Task: Organize a 2-hour personal fitness assessment and wellness goal-setting.
Action: Mouse pressed left at (636, 238)
Screenshot: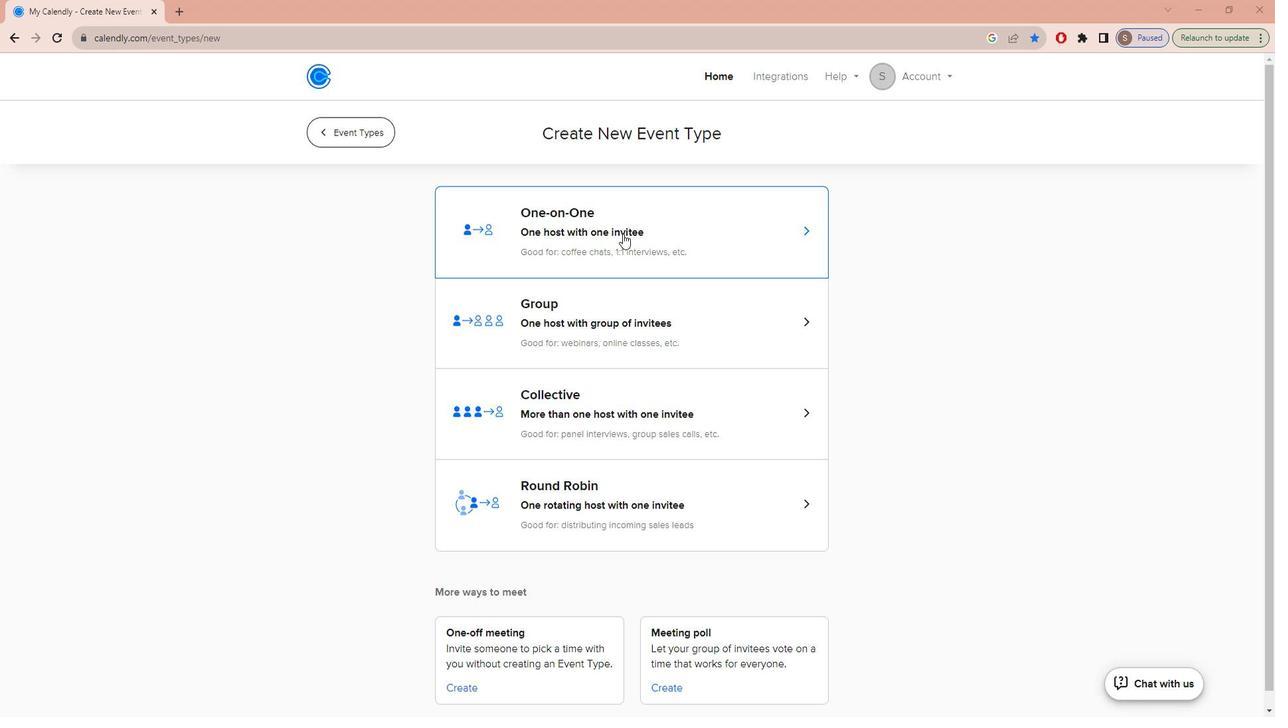 
Action: Mouse moved to (635, 238)
Screenshot: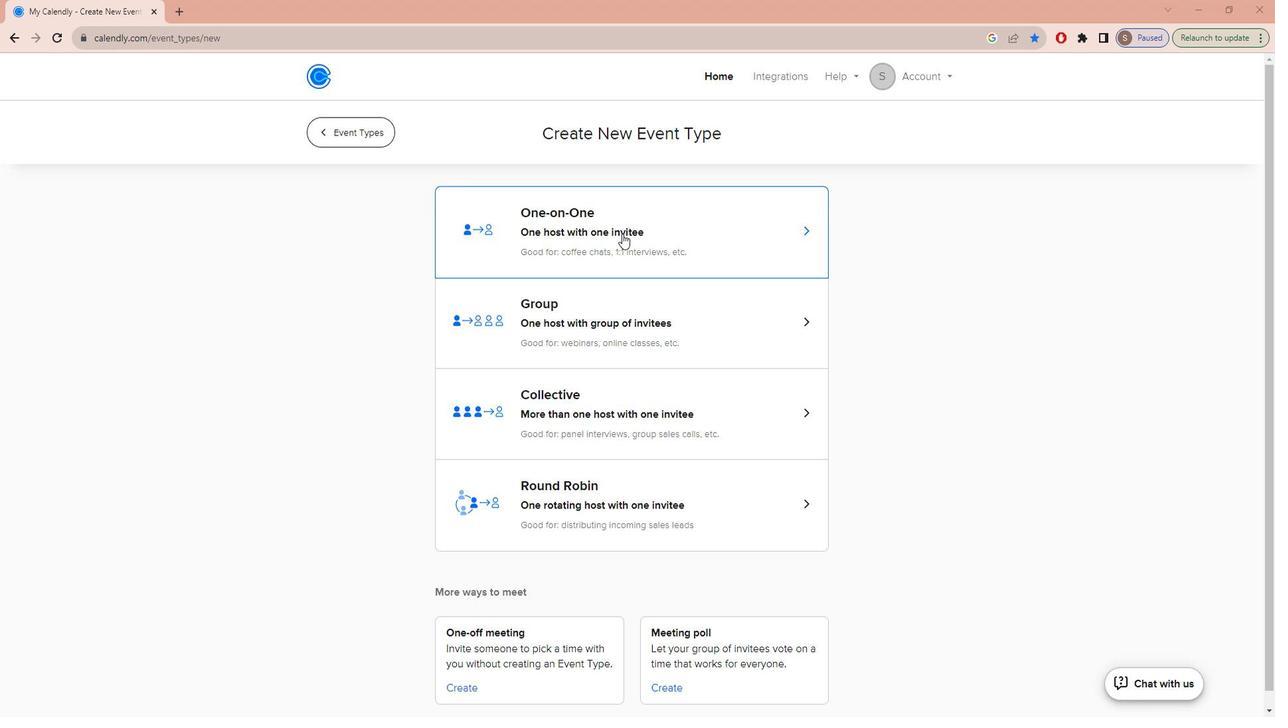 
Action: Key pressed p<Key.caps_lock>ERSONAL<Key.space><Key.caps_lock>f<Key.caps_lock>ITNESS<Key.space><Key.caps_lock>a<Key.caps_lock>SSESSMENT<Key.space>AND<Key.space><Key.caps_lock>g<Key.caps_lock>OAL<Key.space><Key.backspace>-<Key.caps_lock>s<Key.caps_lock>ETTING<Key.space>
Screenshot: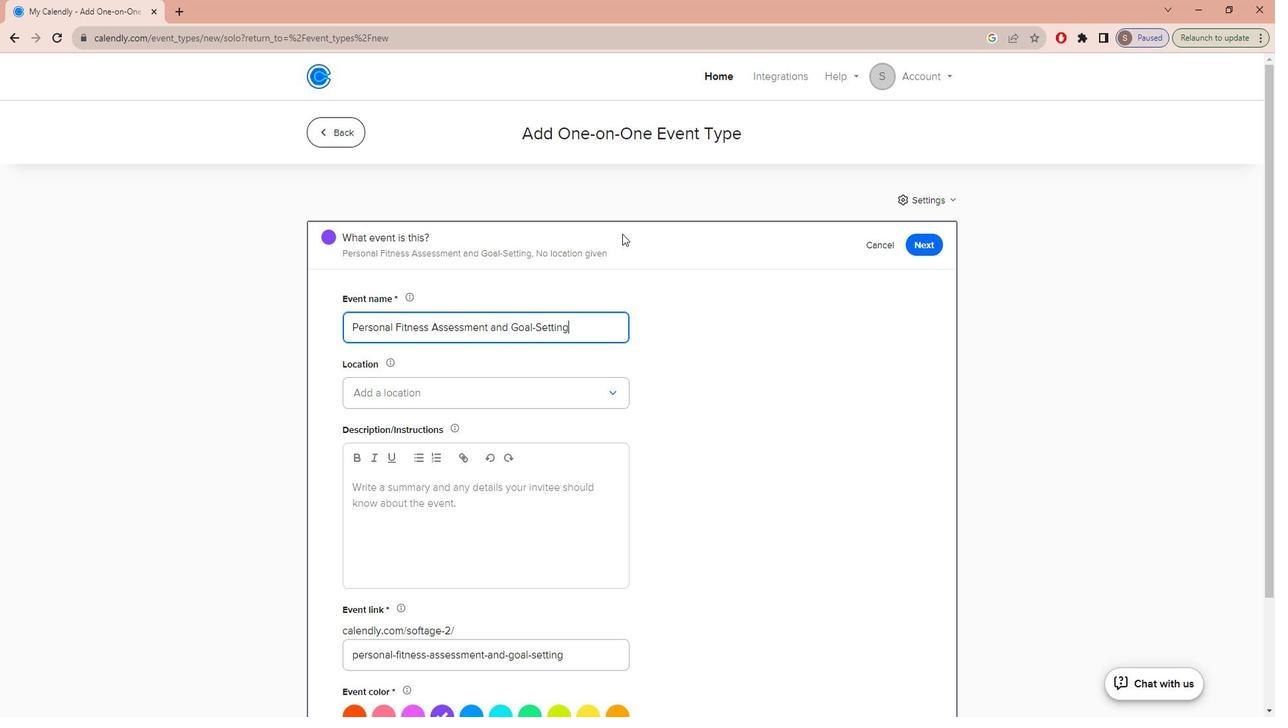
Action: Mouse moved to (602, 405)
Screenshot: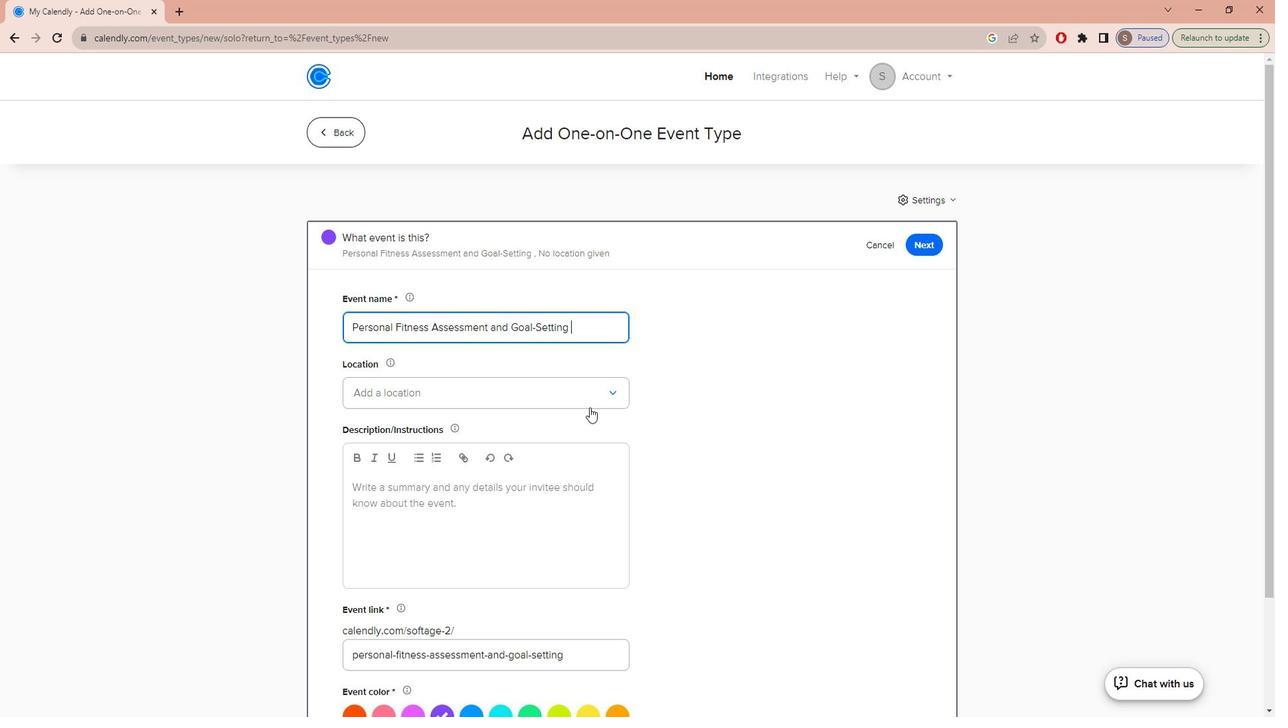 
Action: Mouse pressed left at (602, 405)
Screenshot: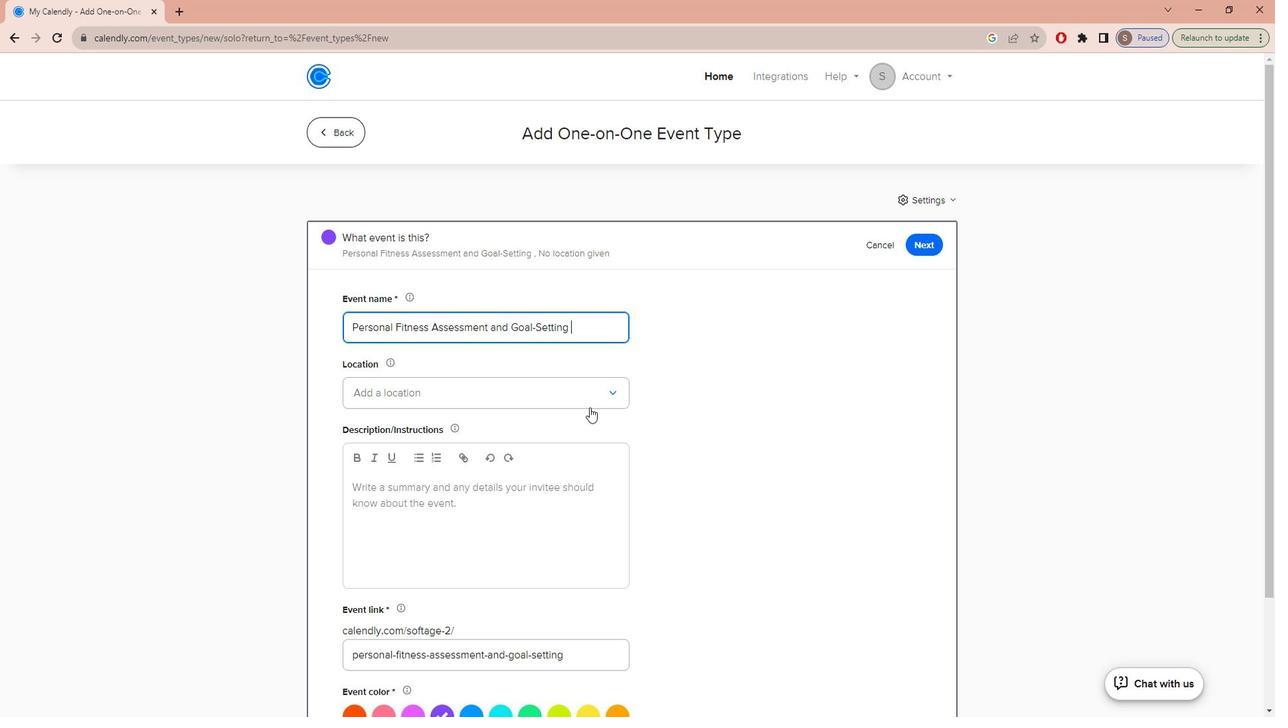 
Action: Mouse moved to (577, 433)
Screenshot: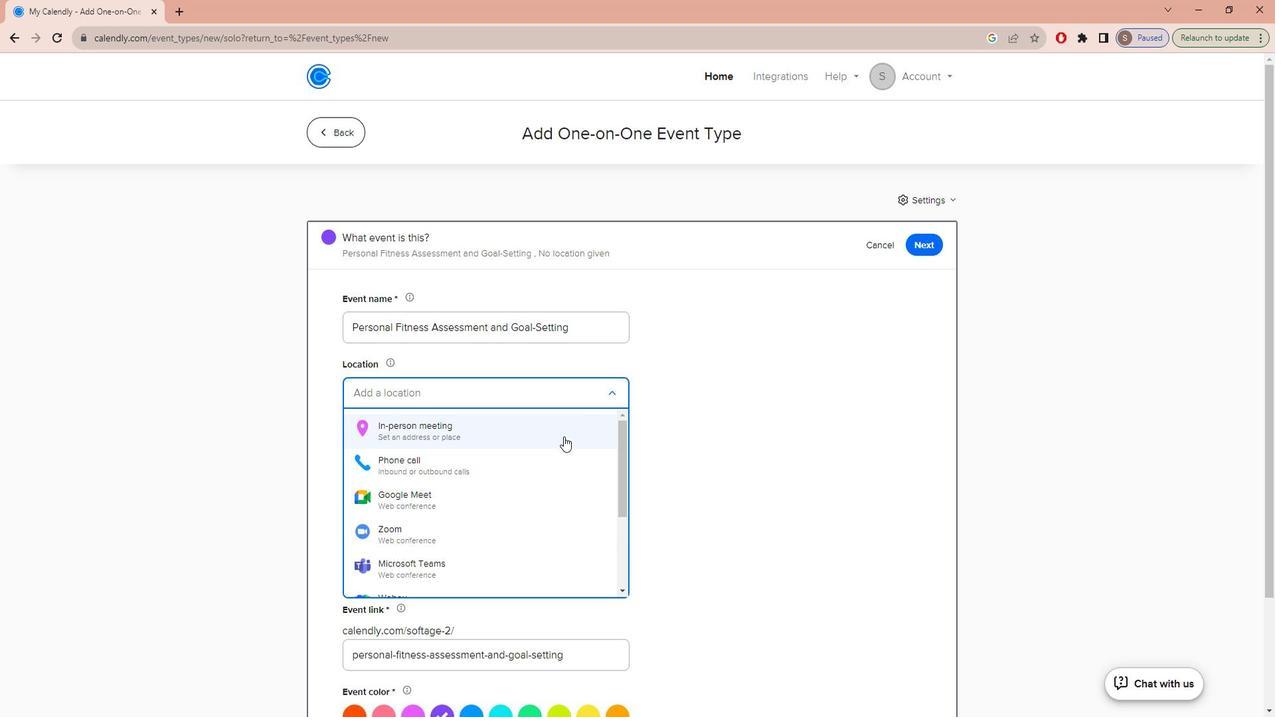 
Action: Mouse pressed left at (577, 433)
Screenshot: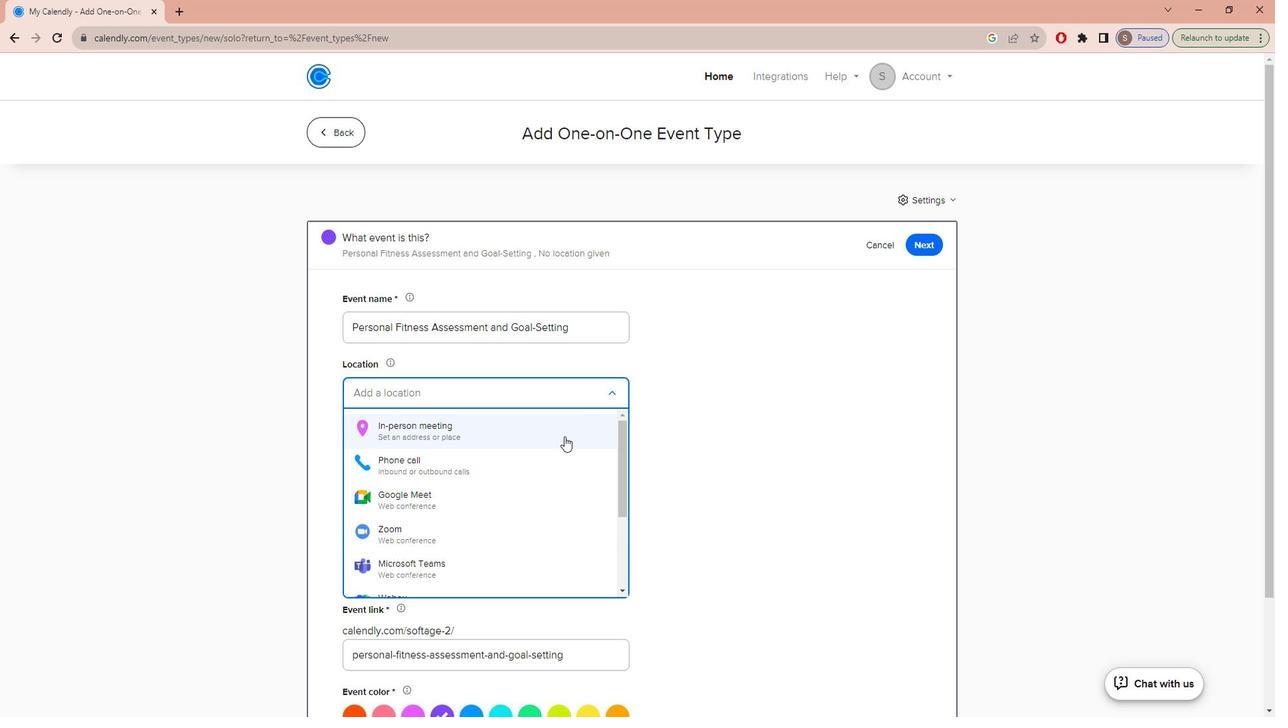 
Action: Mouse moved to (595, 241)
Screenshot: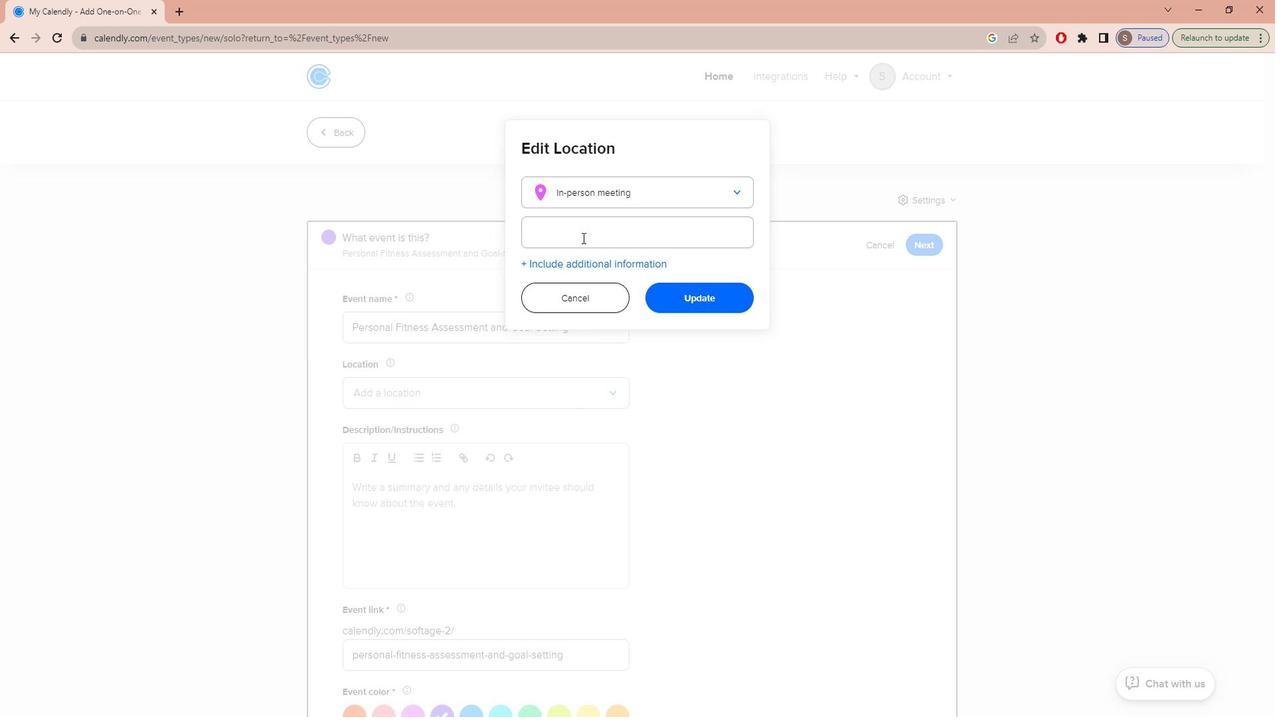 
Action: Mouse pressed left at (595, 241)
Screenshot: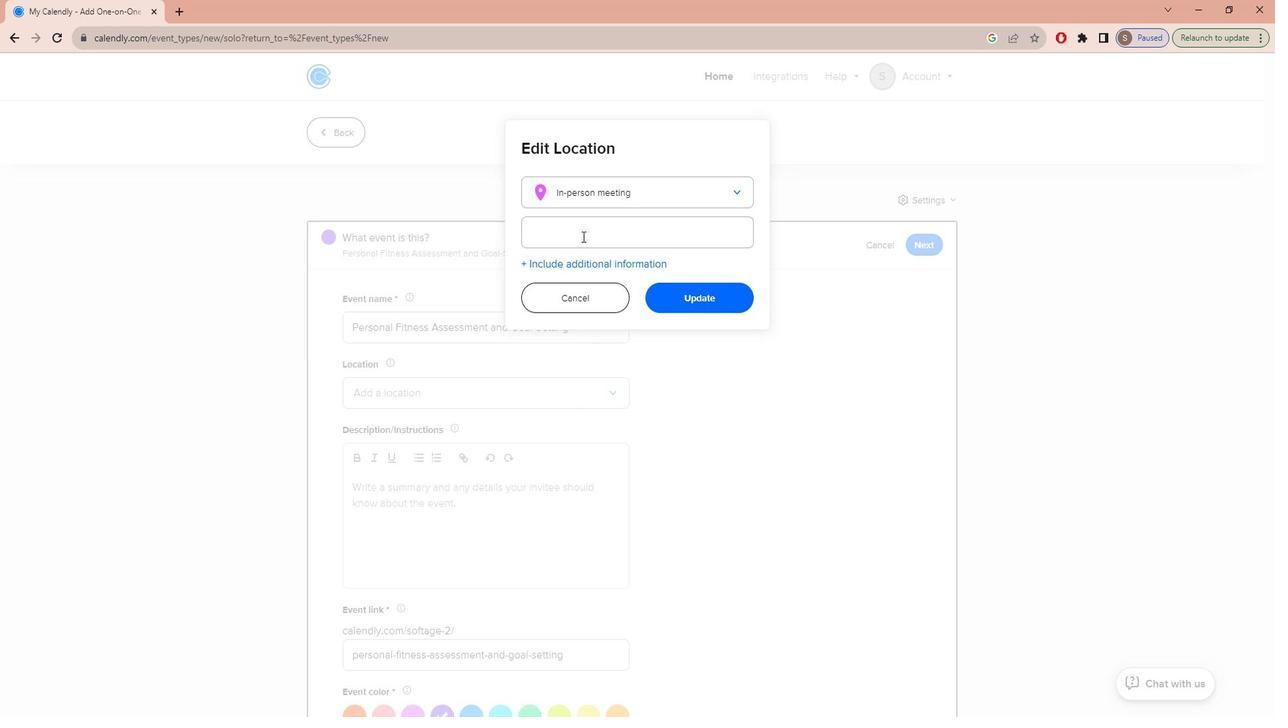 
Action: Key pressed <Key.caps_lock>c<Key.caps_lock>ALIFORNIA<Key.space><Key.caps_lock>f<Key.caps_lock>ITNESS<Key.space><Key.caps_lock>h<Key.caps_lock>UB,<Key.space>456<Key.space><Key.caps_lock>m<Key.caps_lock>AIN<Key.space><Key.caps_lock>s<Key.caps_lock>TREET,<Key.space><Key.caps_lock>l<Key.caps_lock>OS<Key.space><Key.caps_lock>a<Key.caps_lock>NGELES,<Key.space><Key.caps_lock>usa
Screenshot: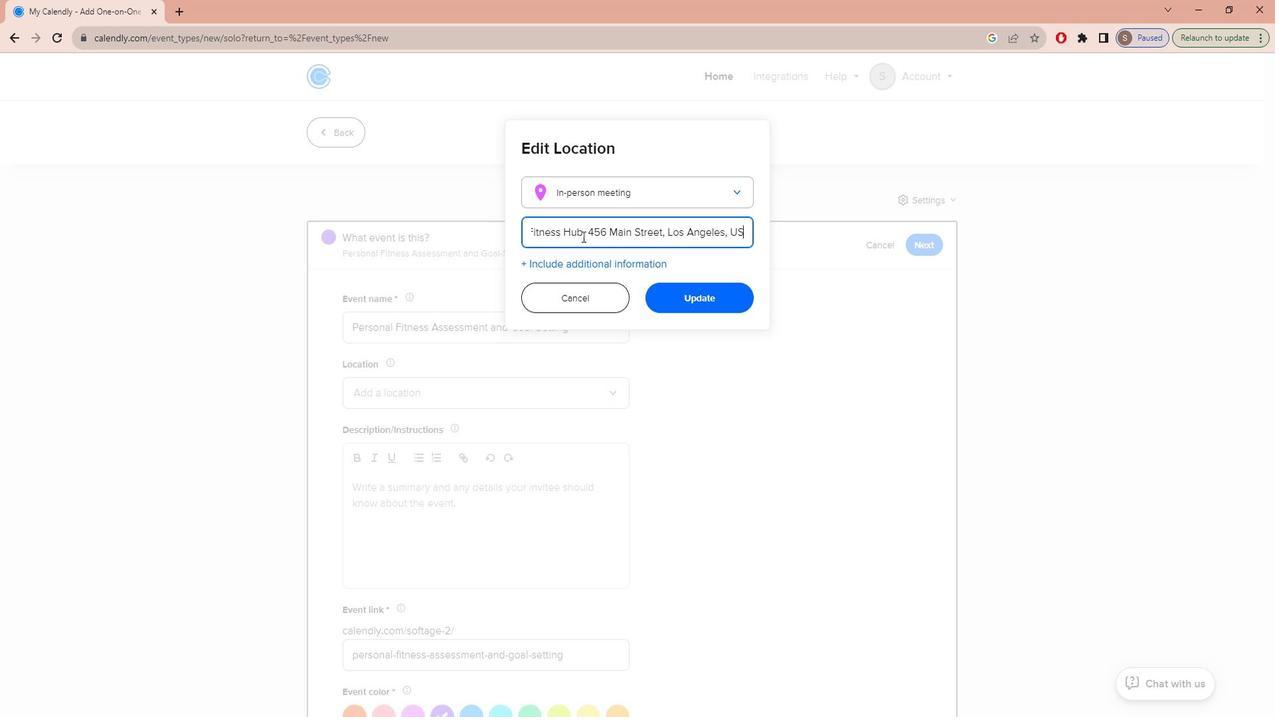 
Action: Mouse moved to (737, 291)
Screenshot: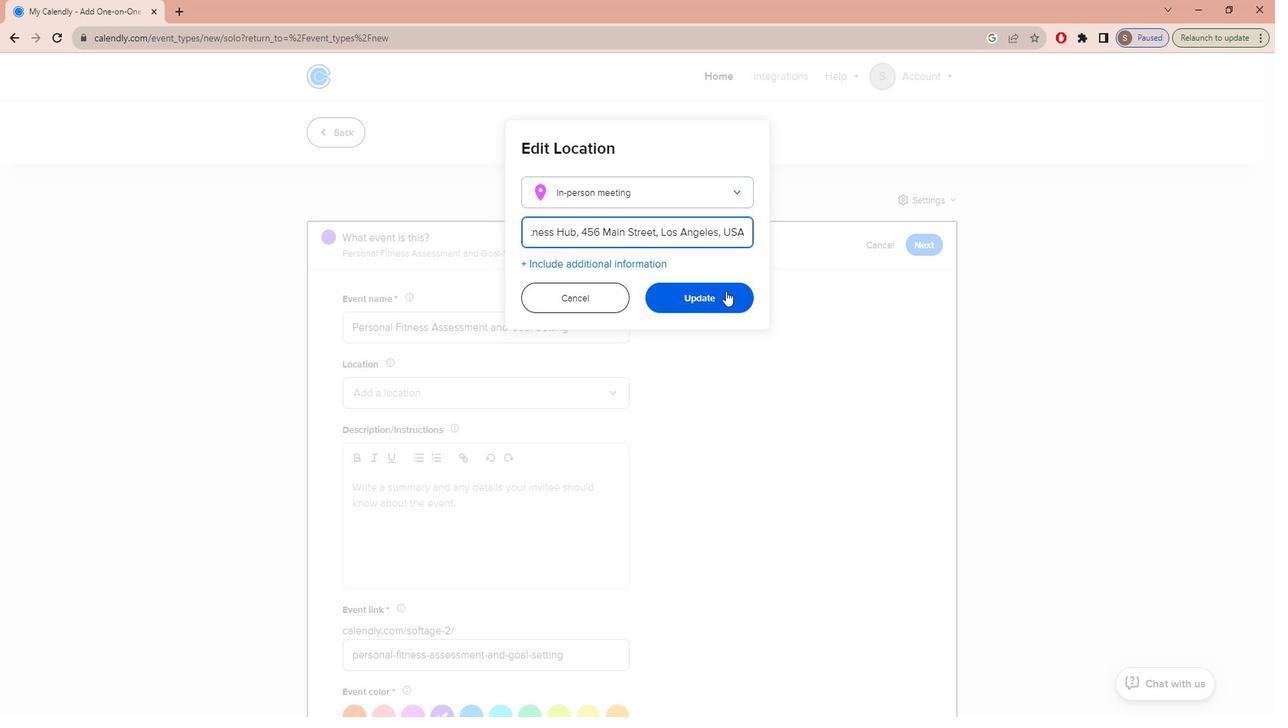 
Action: Mouse pressed left at (737, 291)
Screenshot: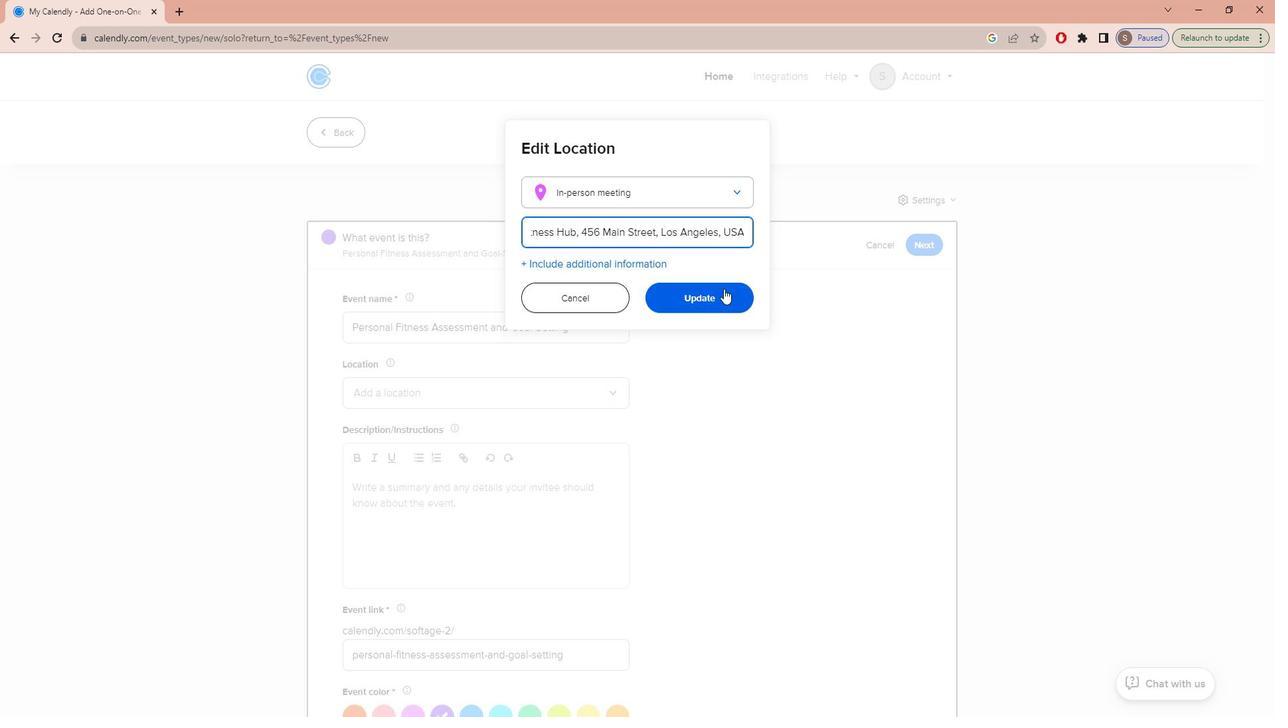 
Action: Mouse moved to (496, 547)
Screenshot: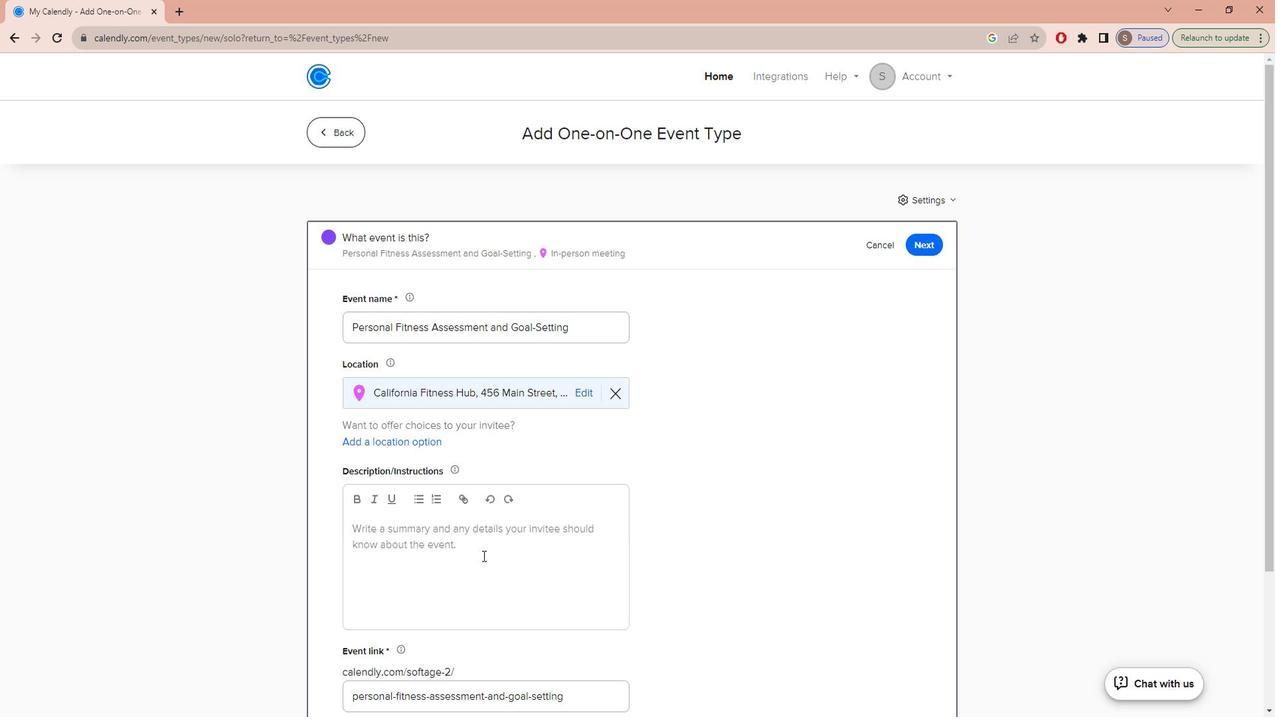 
Action: Mouse pressed left at (496, 547)
Screenshot: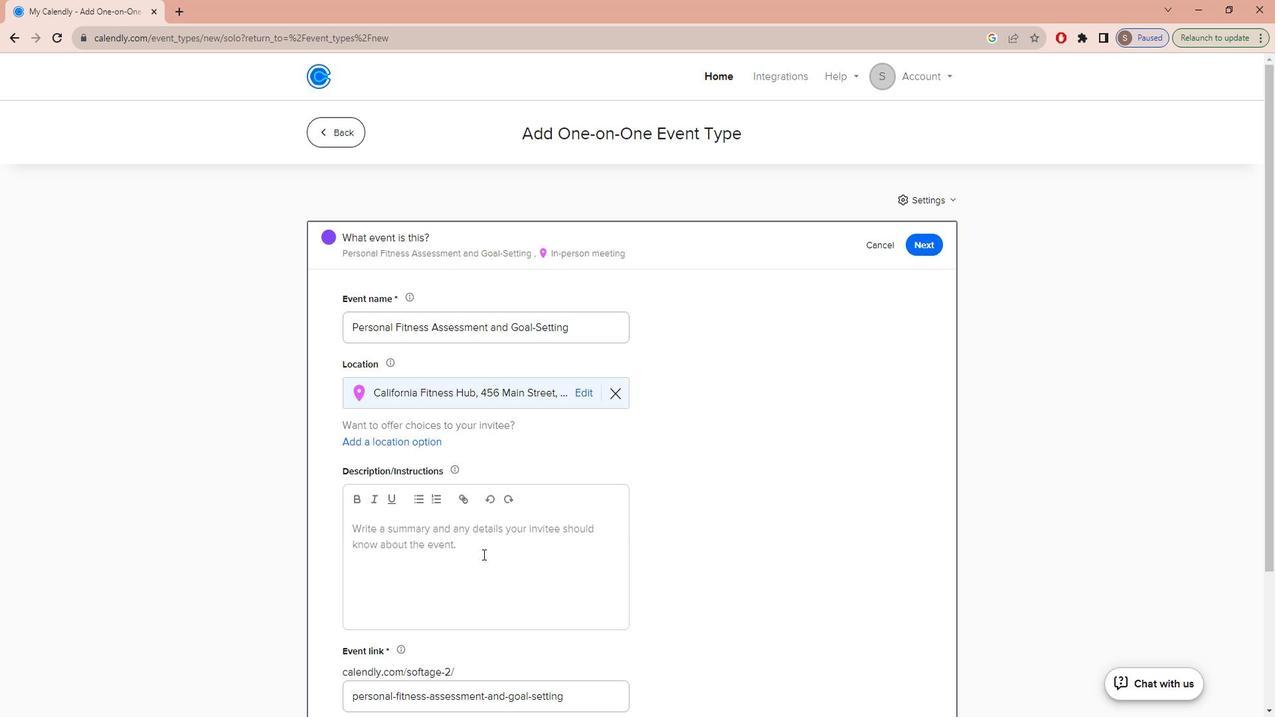 
Action: Key pressed j<Key.caps_lock>OIN<Key.space>US<Key.space>FOR<Key.space>A<Key.space>COMPREHENSIVE<Key.space>SESSION<Key.space>THAT<Key.space>WILL<Key.space>KICK<Key.space>START<Key.space>YOUR<Key.space>JOURNEY<Key.space>TO<Key.space>A<Key.space>HEALTHIER<Key.space>ANBD<Key.backspace><Key.backspace>D<Key.space>FITTER<Key.space>YOU.<Key.space><Key.caps_lock>o<Key.caps_lock>UR<Key.space><Key.caps_lock>p<Key.caps_lock>ERSONAL<Key.space><Key.caps_lock>f<Key.caps_lock>ITNESS<Key.space><Key.caps_lock>a<Key.caps_lock>SSESSMENT<Key.space>AND<Key.space><Key.caps_lock>w<Key.caps_lock>ELC<Key.backspace>LNESS<Key.space><Key.caps_lock>g<Key.caps_lock>OL-<Key.caps_lock>s<Key.caps_lock>ETTING<Key.space>SESSION<Key.space>
Screenshot: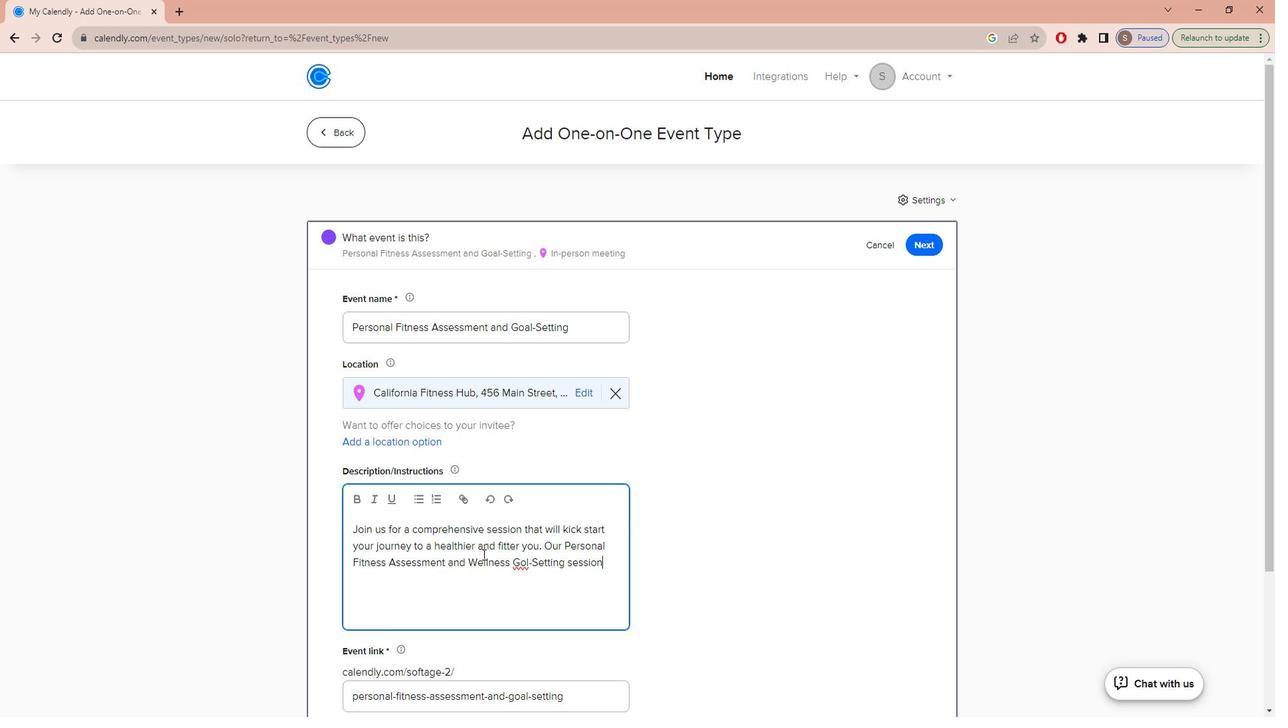 
Action: Mouse moved to (537, 557)
Screenshot: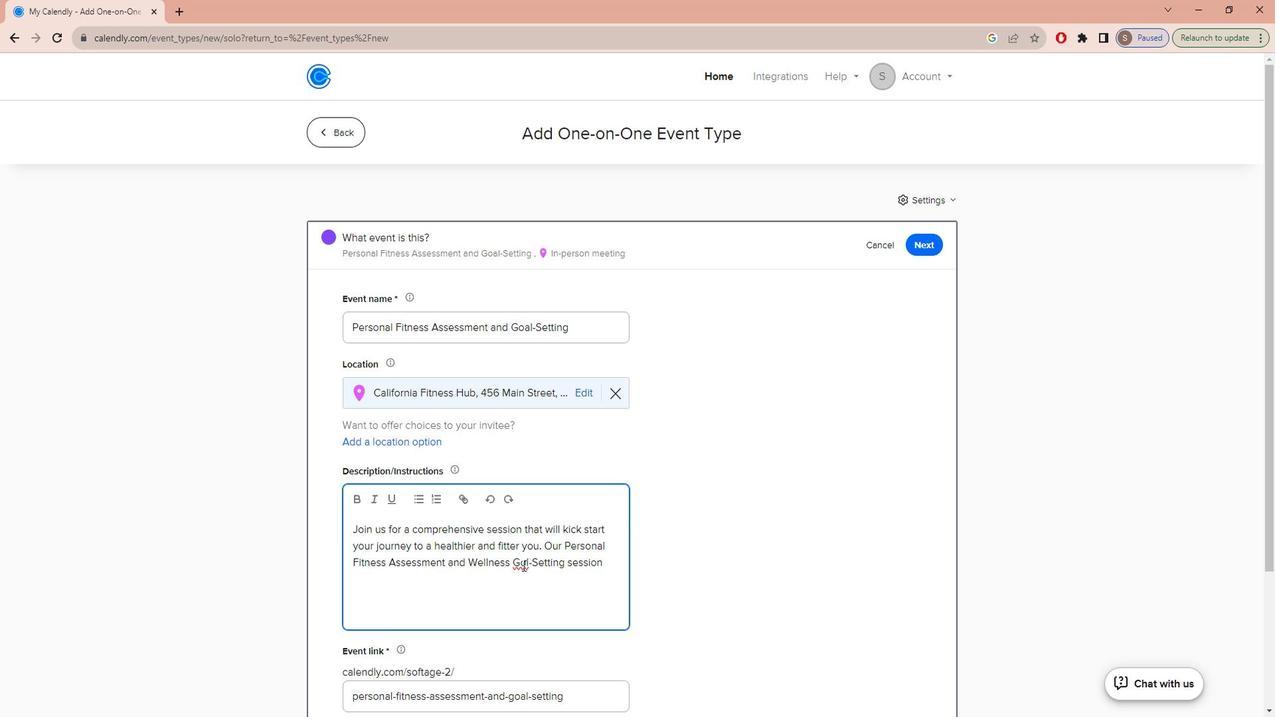 
Action: Mouse pressed left at (537, 557)
Screenshot: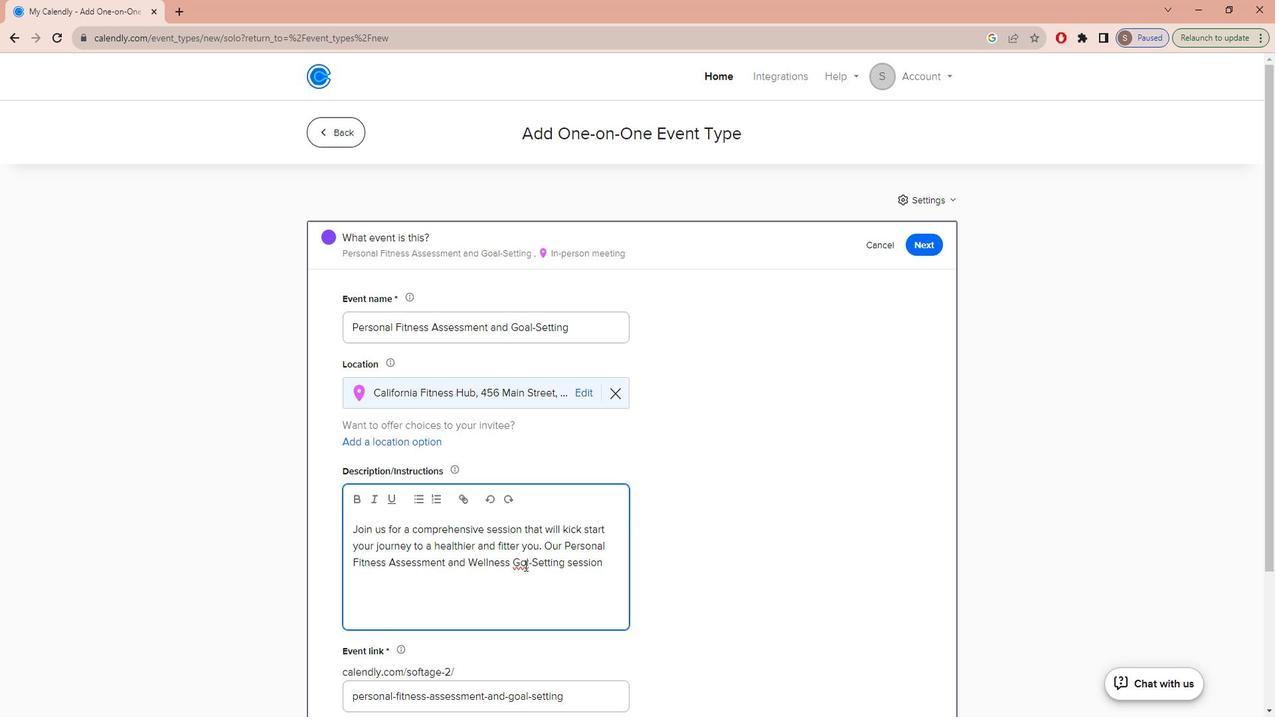 
Action: Key pressed A
Screenshot: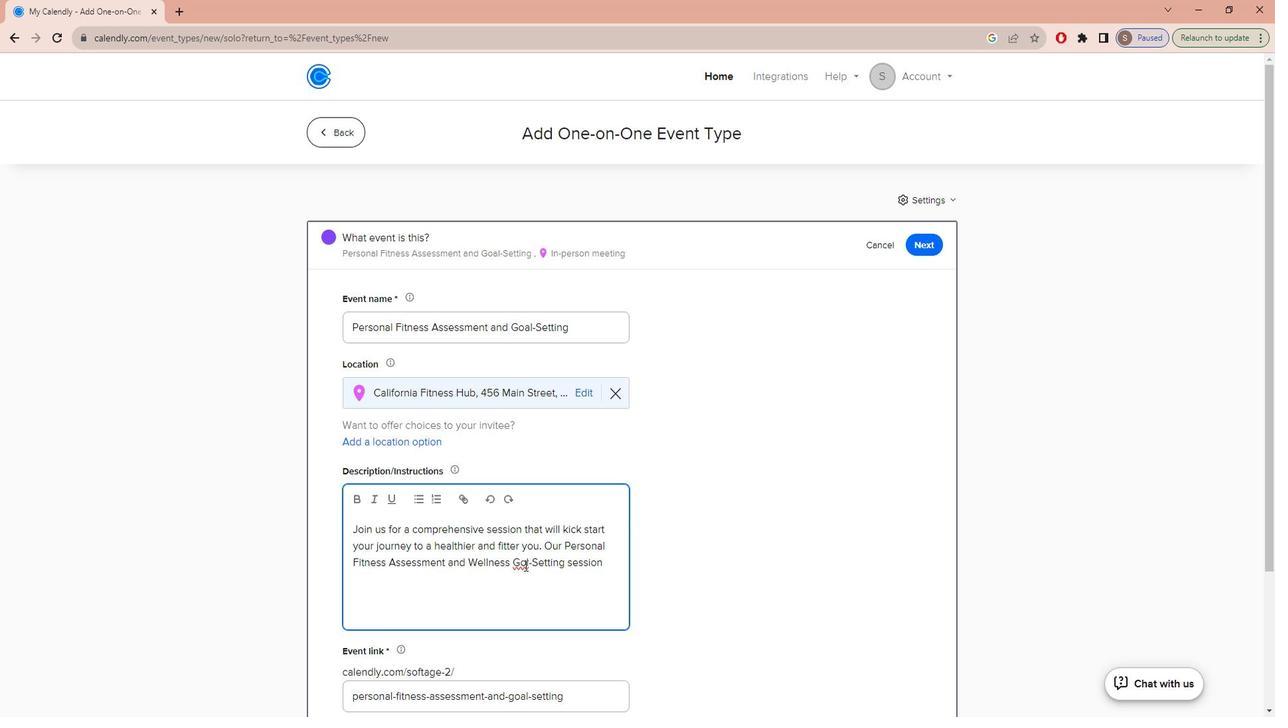 
Action: Mouse moved to (617, 564)
Screenshot: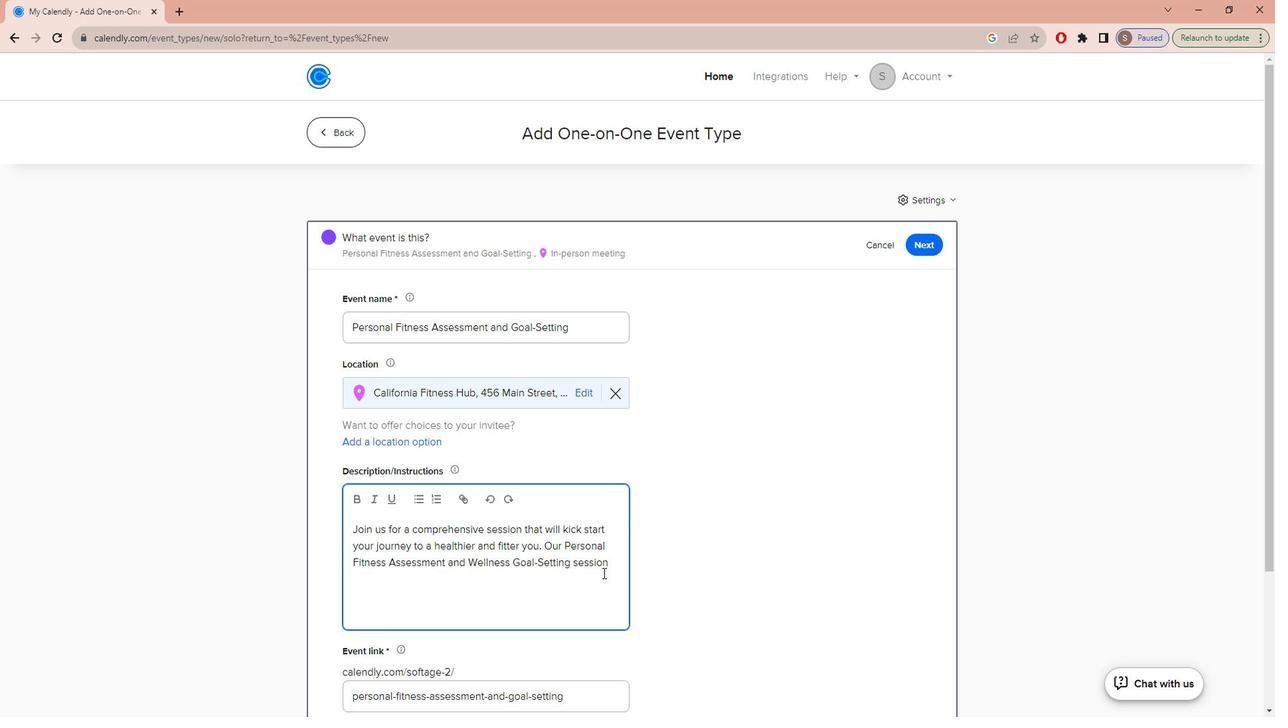 
Action: Mouse pressed left at (617, 564)
Screenshot: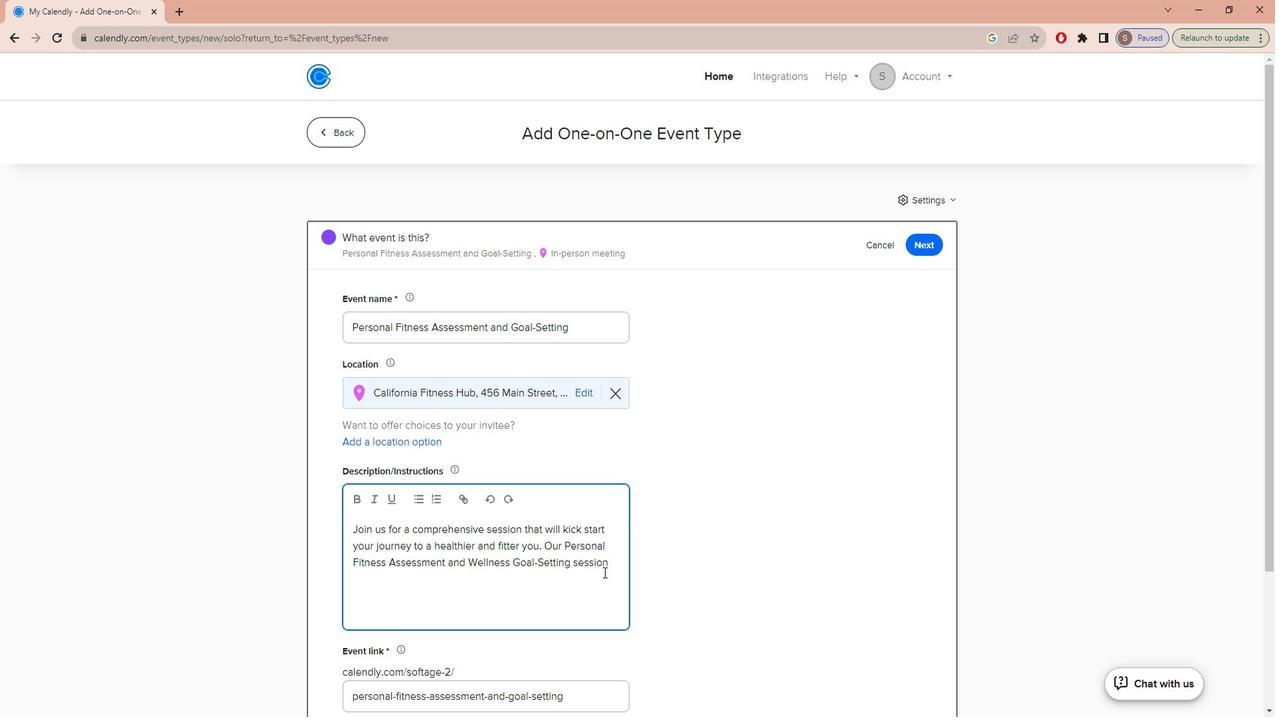 
Action: Mouse moved to (622, 562)
Screenshot: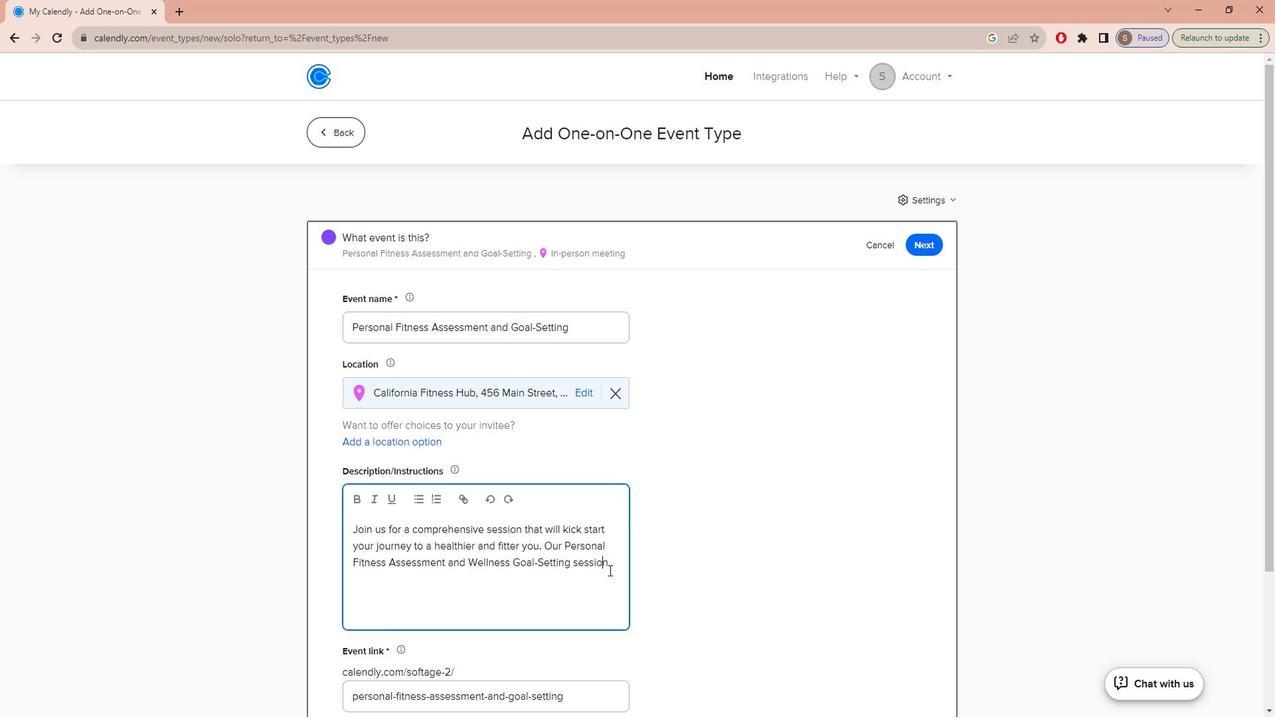 
Action: Mouse pressed left at (622, 562)
Screenshot: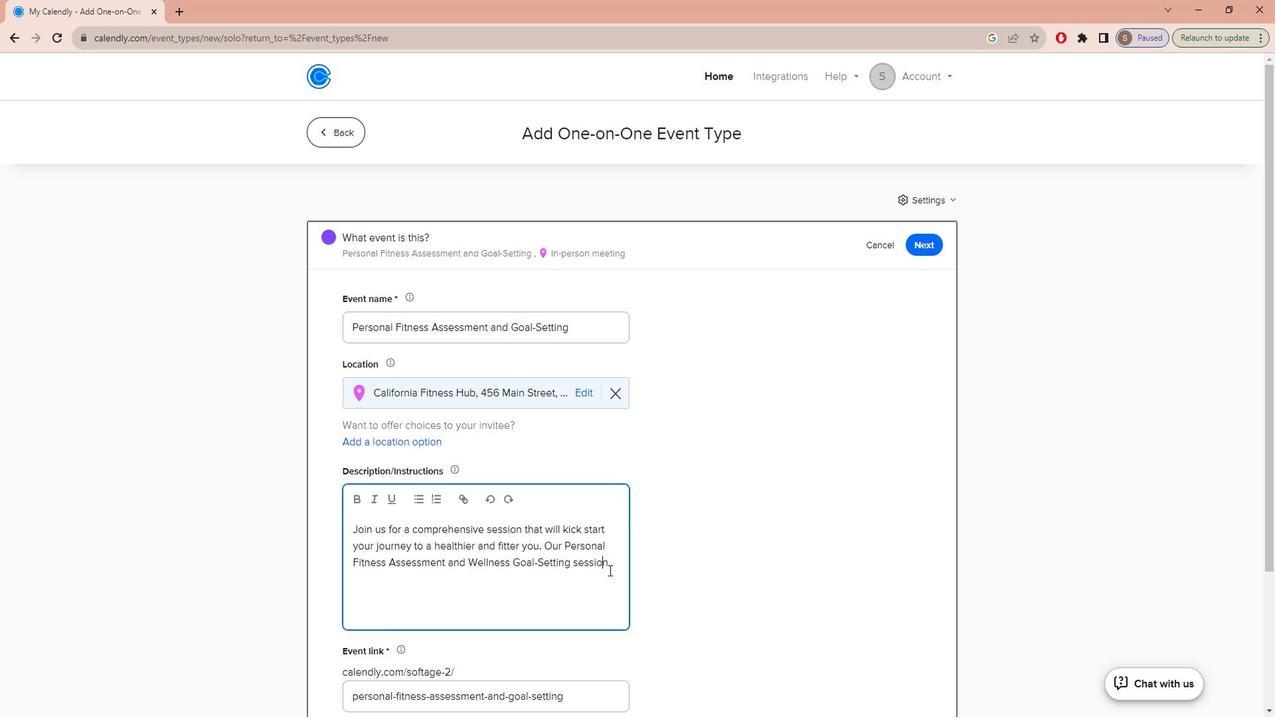 
Action: Key pressed <Key.space>IS<Key.space>DESIGNED<Key.space>O<Key.backspace>TO<Key.space>HELP<Key.space>UOU<Key.backspace><Key.backspace><Key.backspace>YOU<Key.space>UNDERSTAND<Key.space>YOUR<Key.space>CURRENT<Key.space>FITNESS<Key.space>LEVEL,<Key.space>SET<Key.space>ACHIEVABLE<Key.space>WELLNESS<Key.space>GOALS,<Key.space>AND<Key.space>CREATE<Key.space>A<Key.space>ROADMAP<Key.space>FOR<Key.space>HEALTHIER<Key.space>LIFESTYLE.<Key.space>
Screenshot: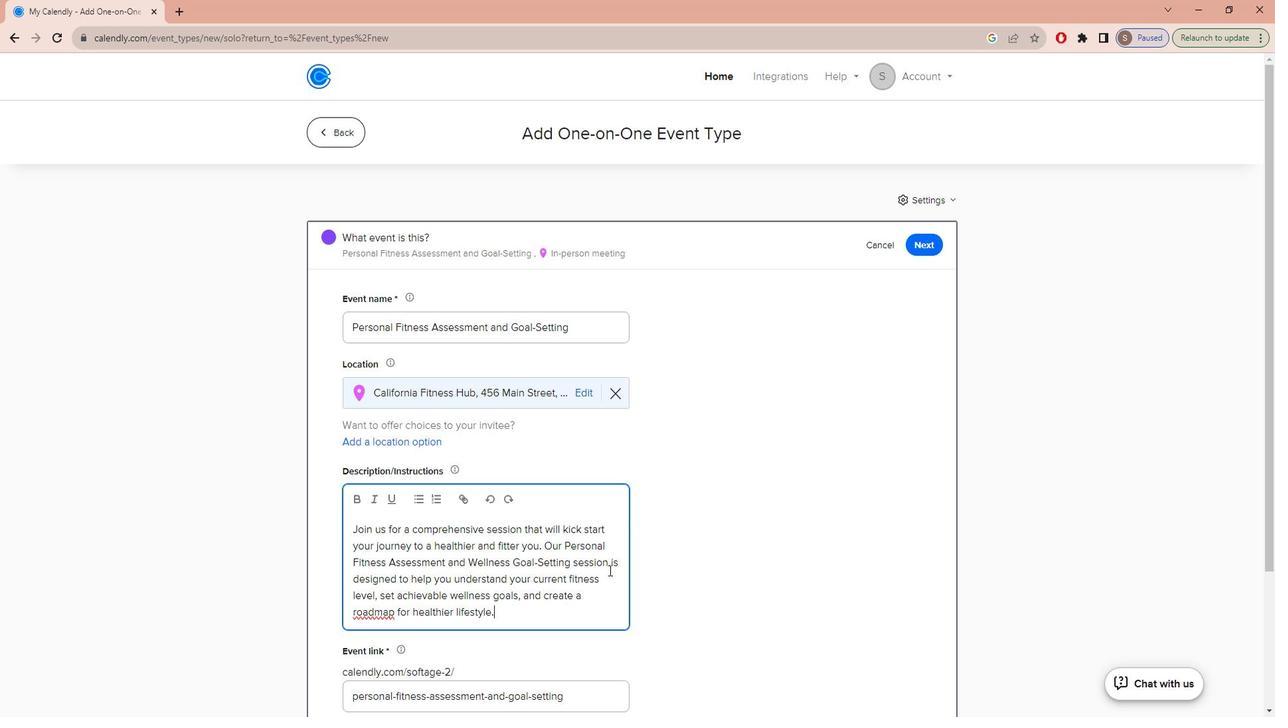
Action: Mouse moved to (388, 603)
Screenshot: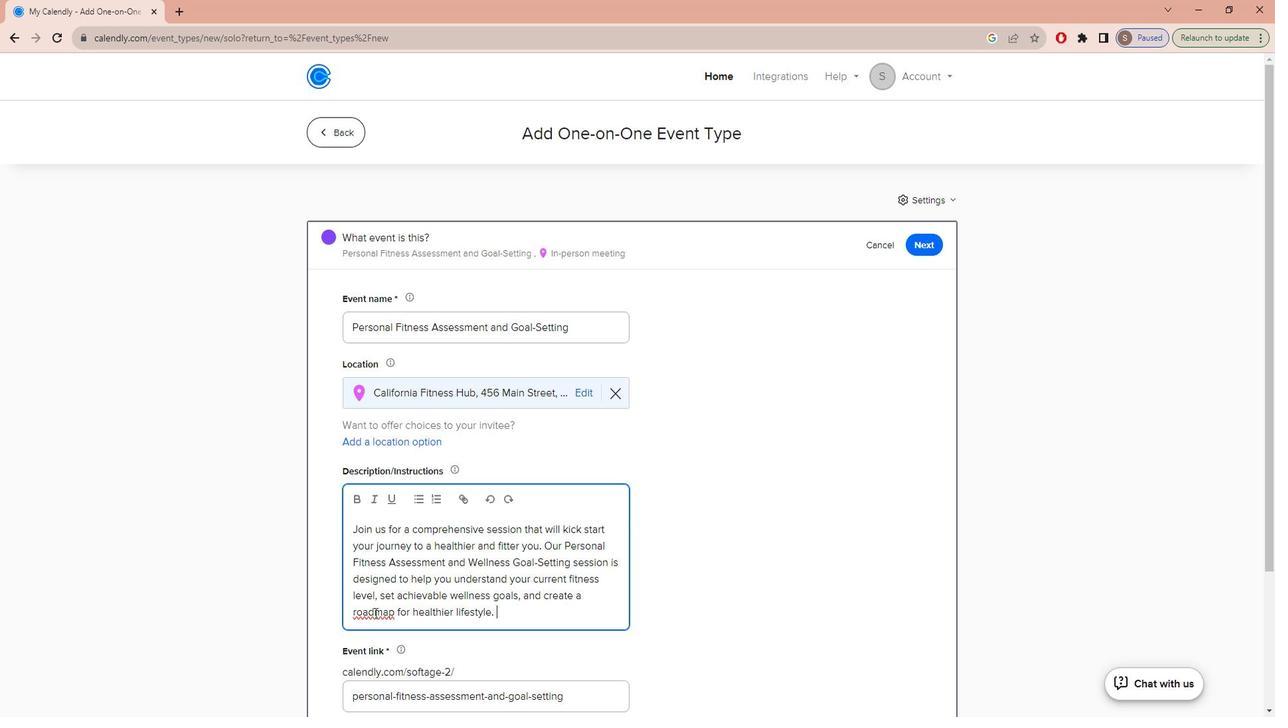 
Action: Mouse pressed left at (388, 603)
Screenshot: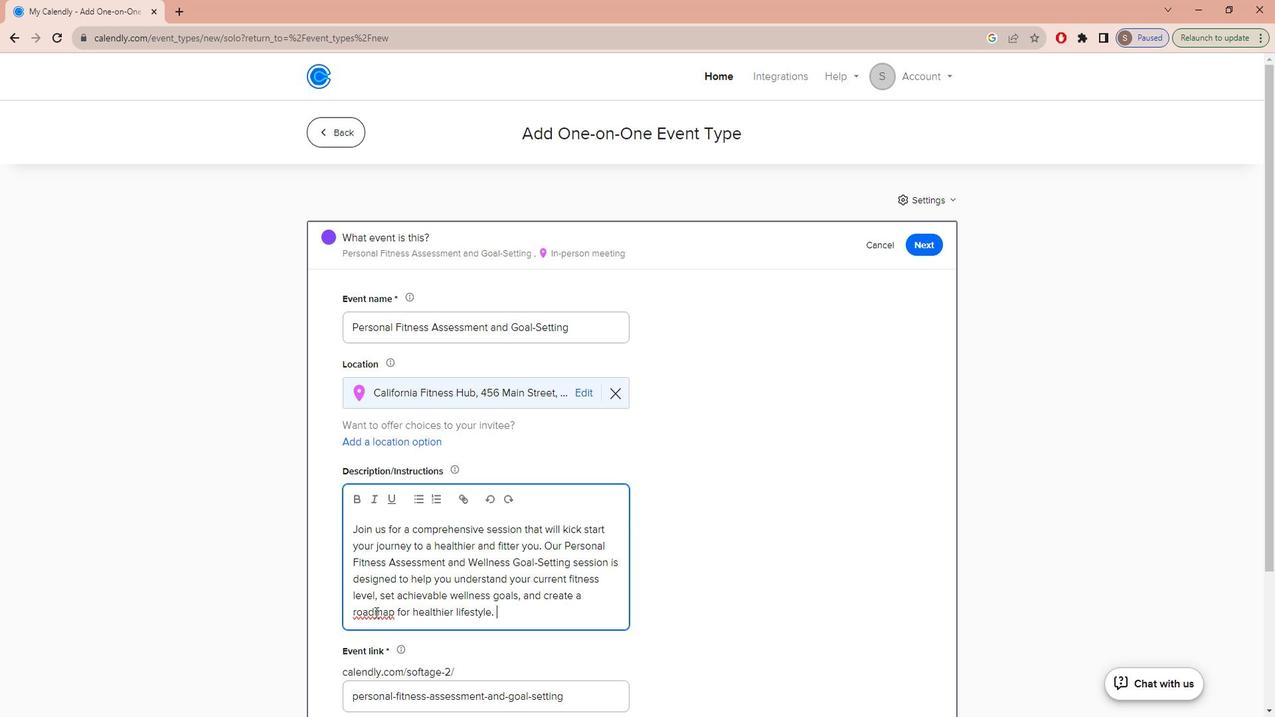 
Action: Key pressed -
Screenshot: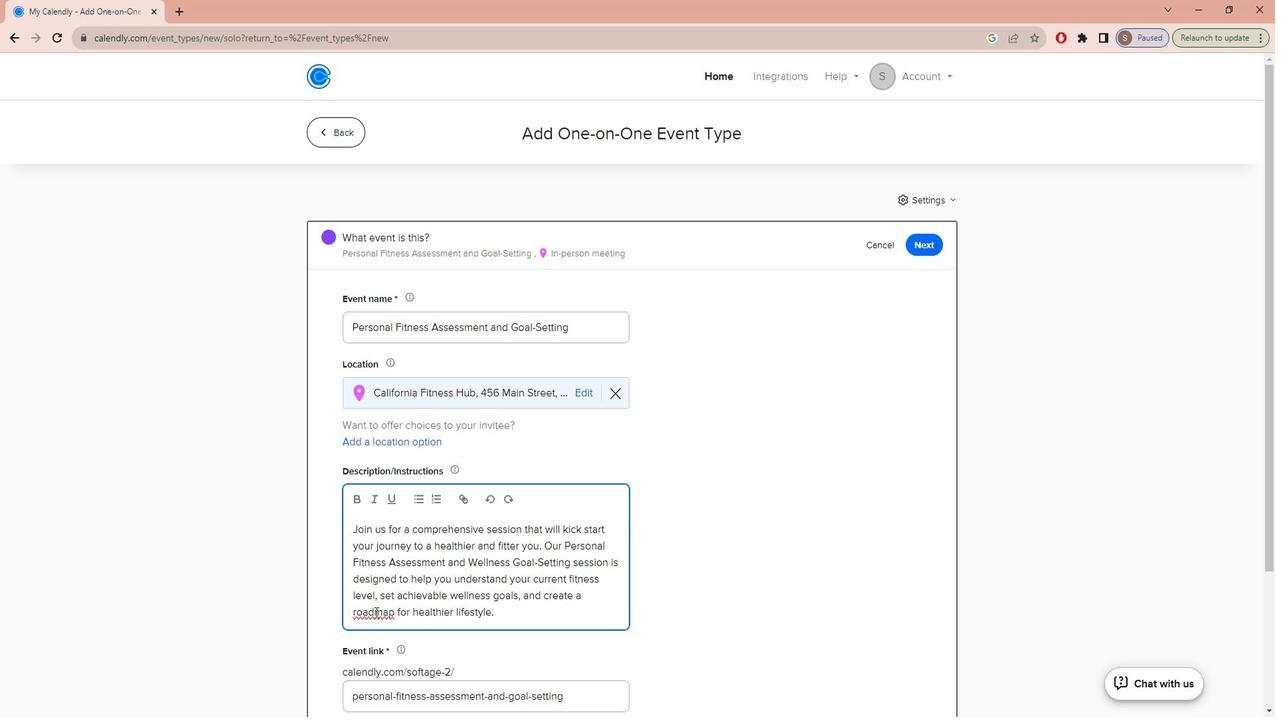 
Action: Mouse moved to (516, 604)
Screenshot: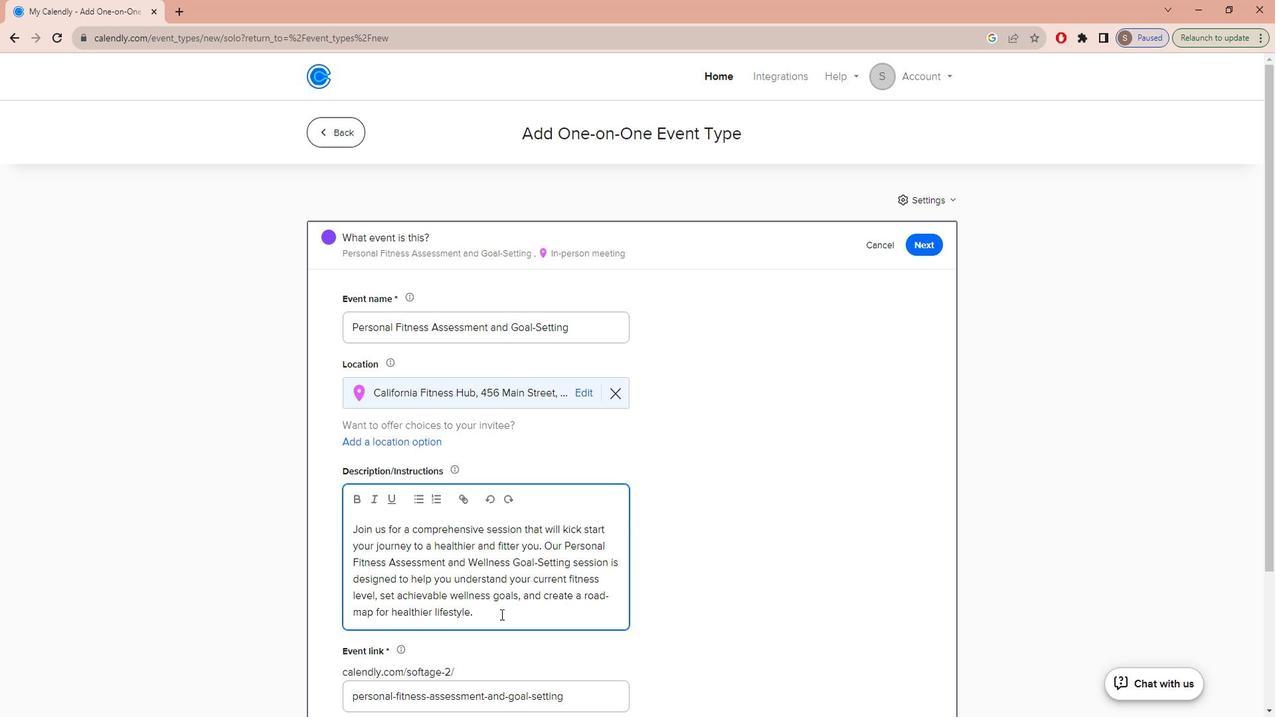 
Action: Mouse pressed left at (516, 604)
Screenshot: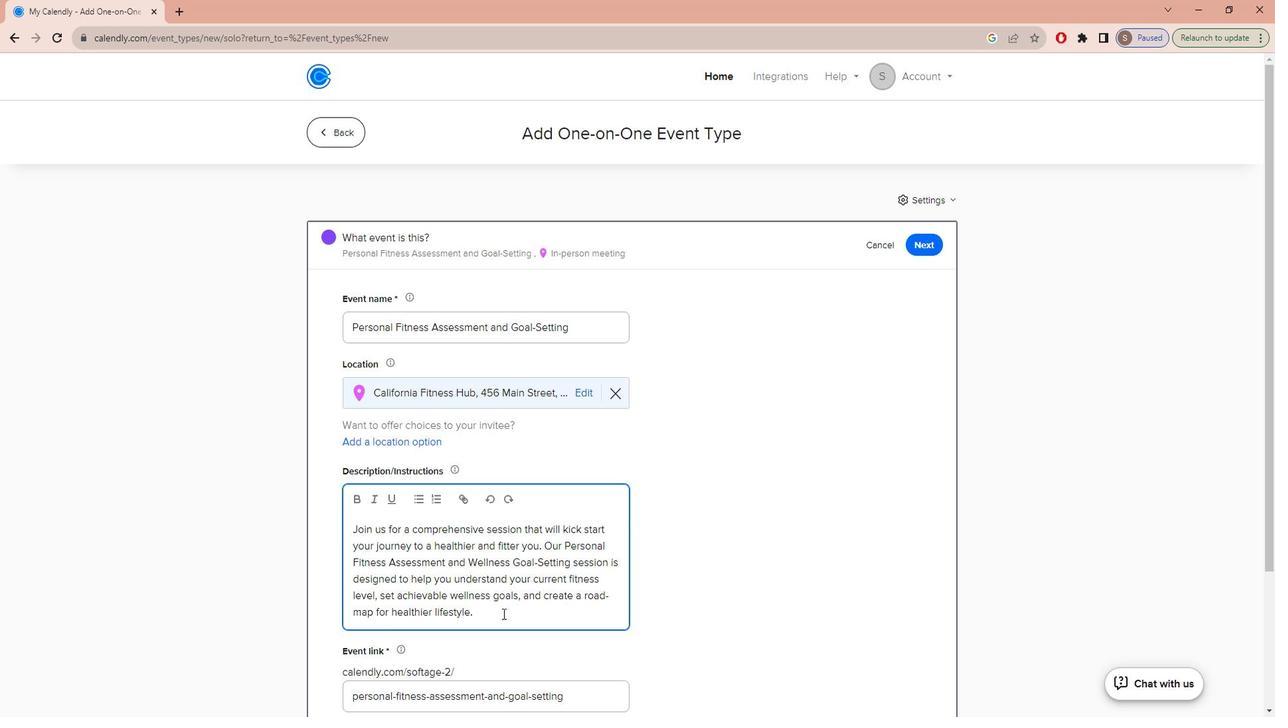 
Action: Mouse scrolled (516, 603) with delta (0, 0)
Screenshot: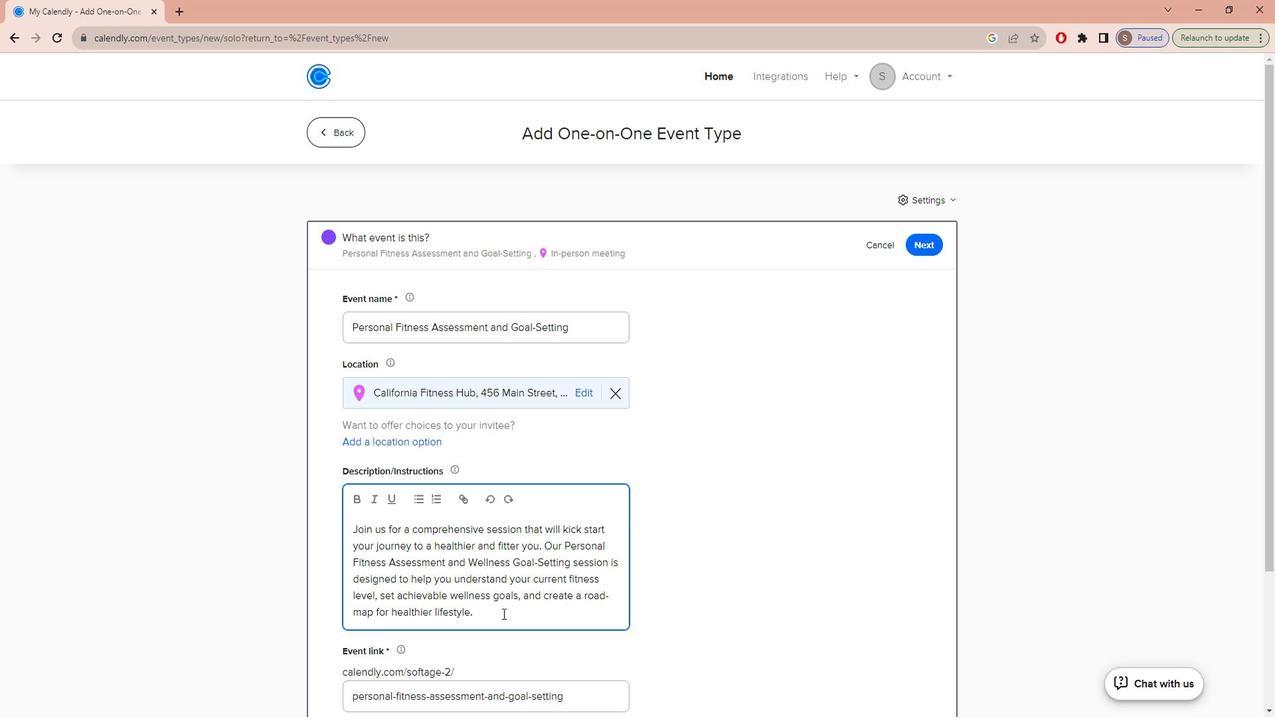 
Action: Mouse scrolled (516, 603) with delta (0, 0)
Screenshot: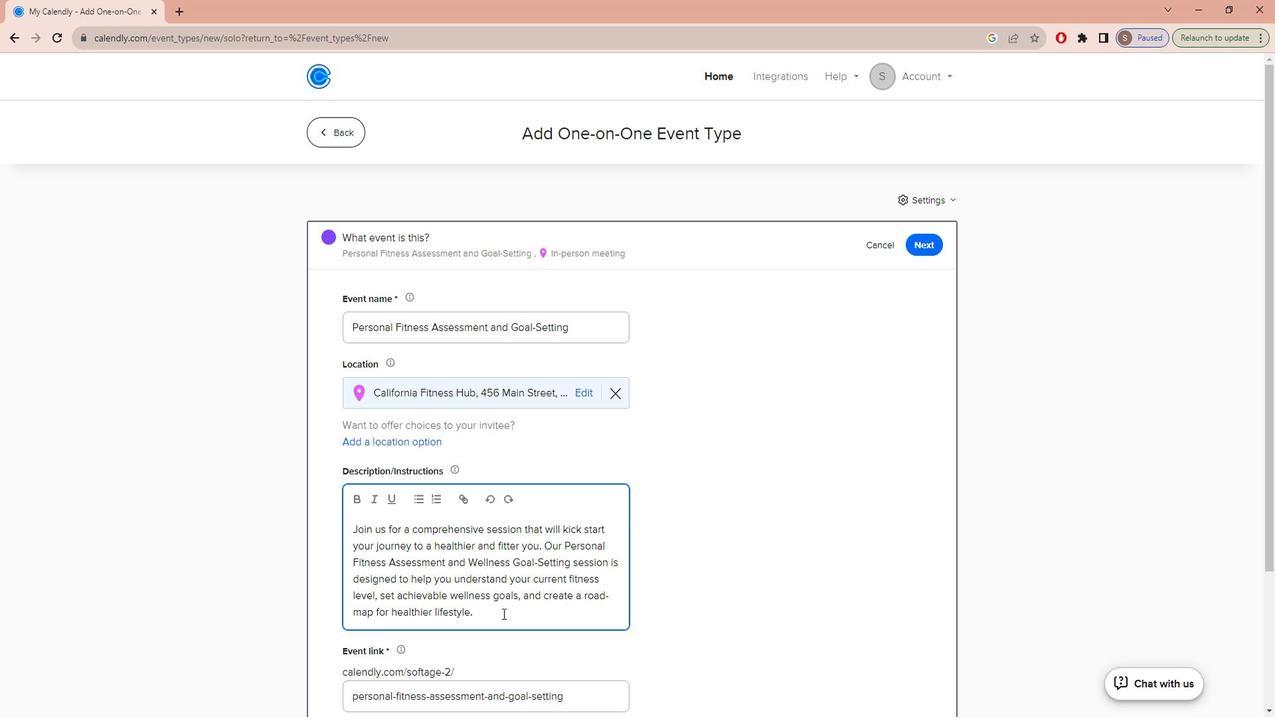
Action: Mouse scrolled (516, 603) with delta (0, 0)
Screenshot: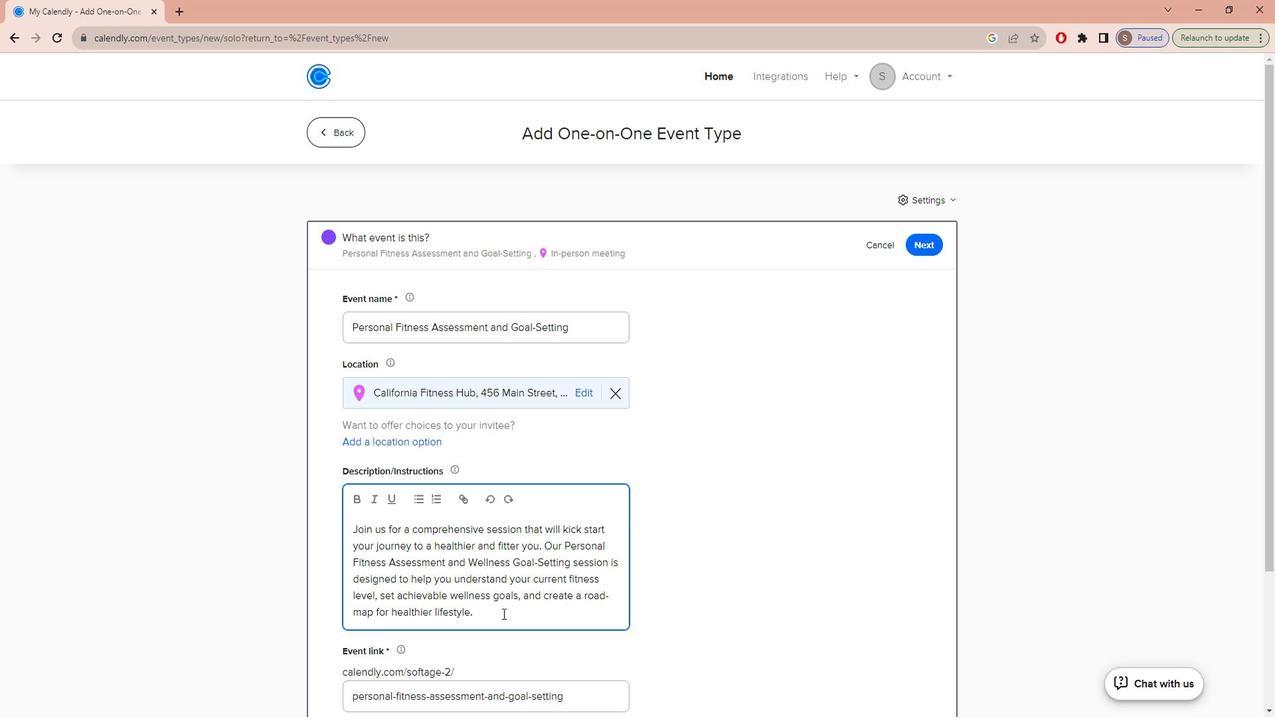 
Action: Mouse scrolled (516, 603) with delta (0, 0)
Screenshot: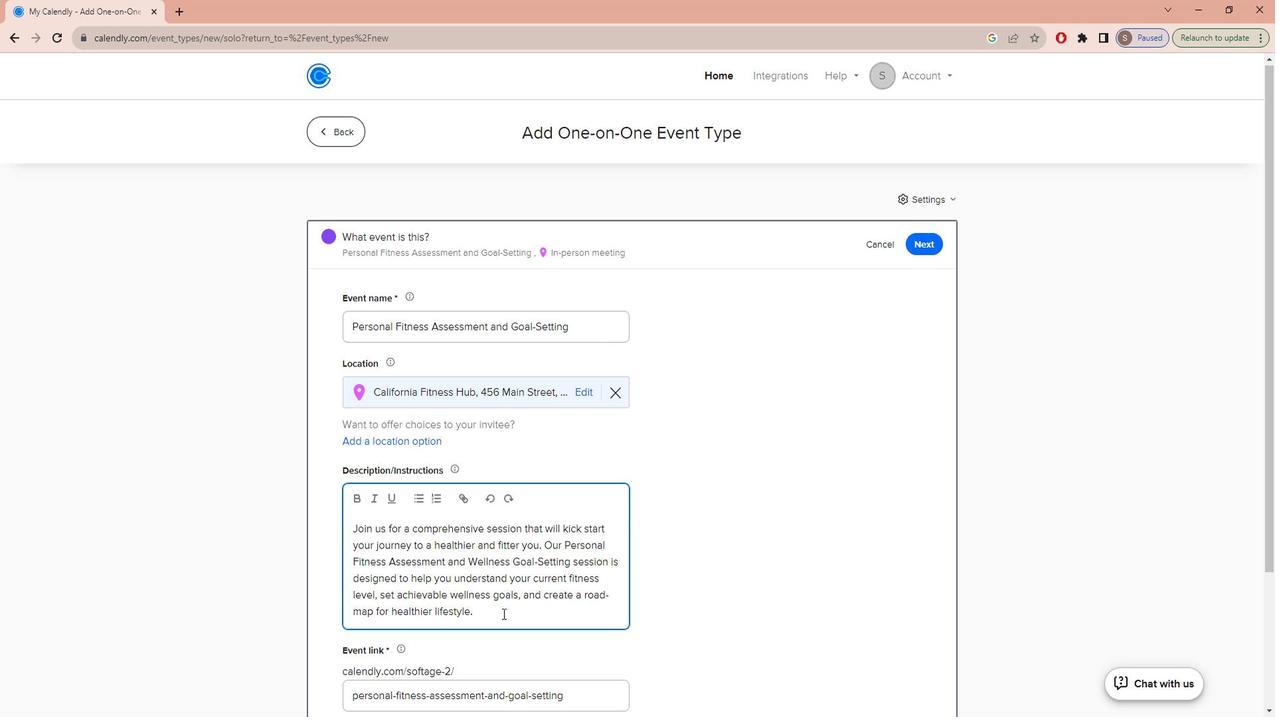 
Action: Mouse scrolled (516, 603) with delta (0, 0)
Screenshot: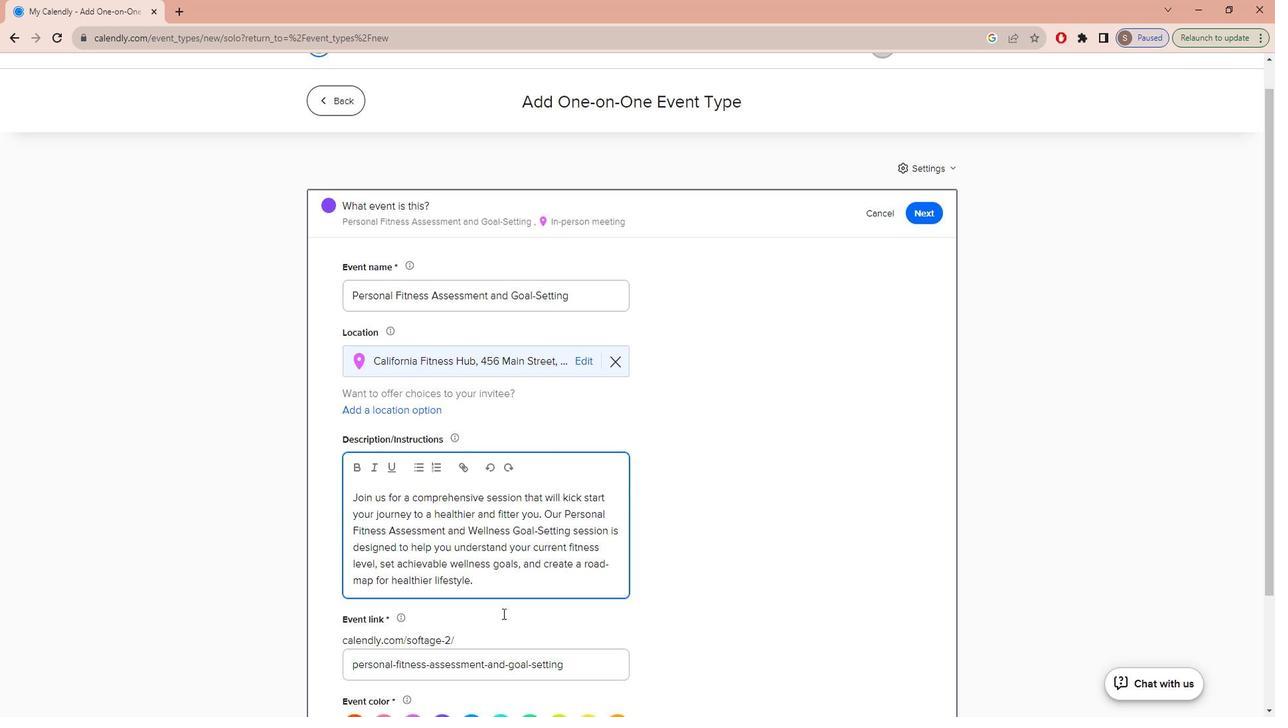 
Action: Mouse moved to (515, 570)
Screenshot: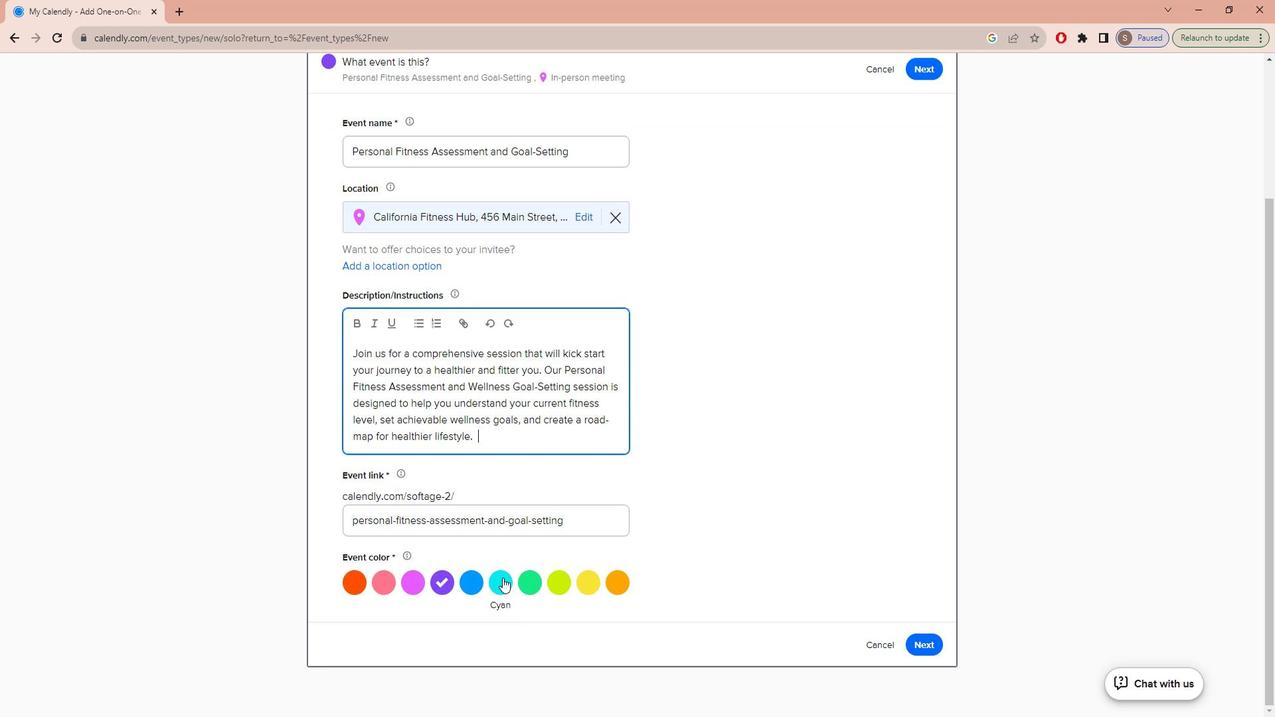 
Action: Mouse pressed left at (515, 570)
Screenshot: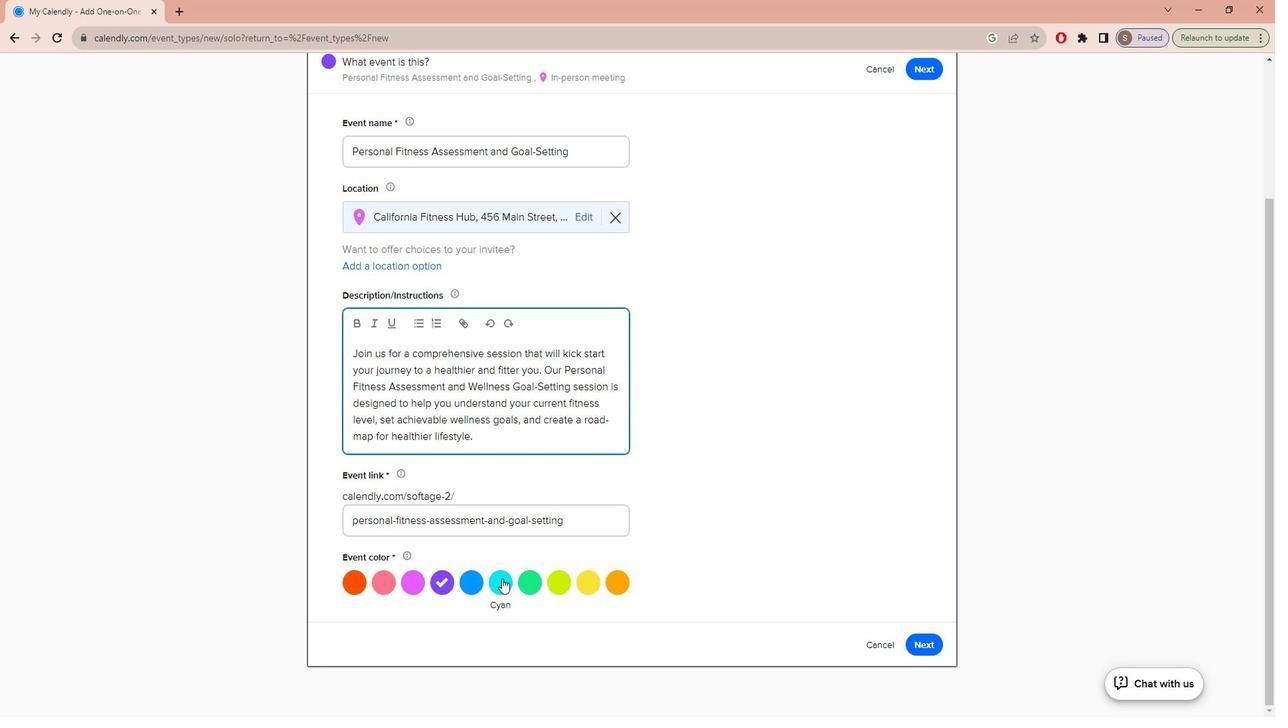 
Action: Mouse moved to (932, 632)
Screenshot: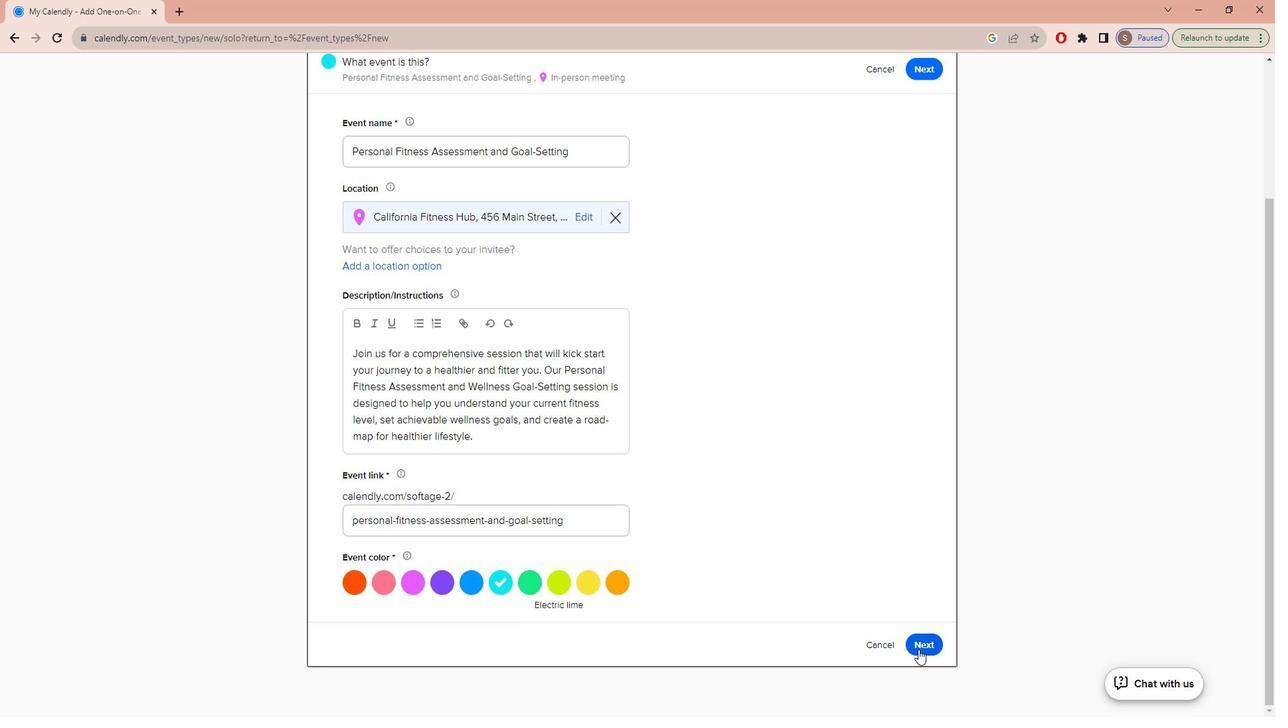 
Action: Mouse pressed left at (932, 632)
Screenshot: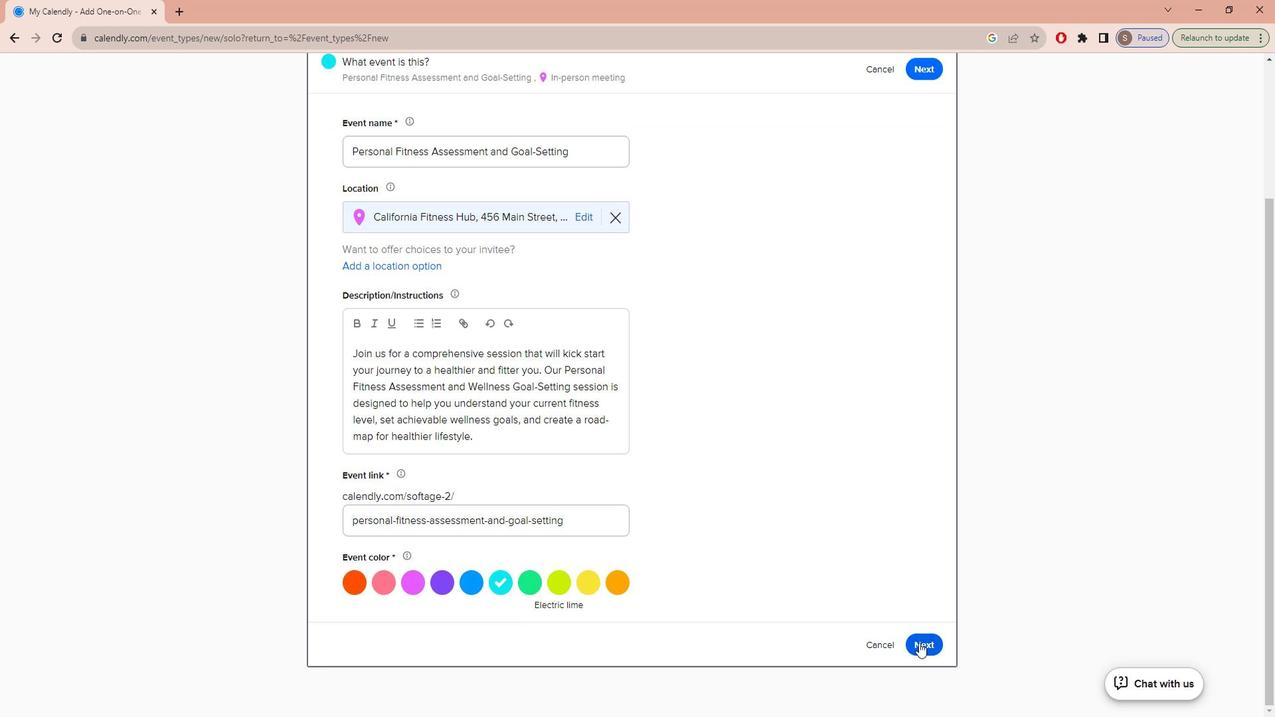 
Action: Mouse moved to (509, 404)
Screenshot: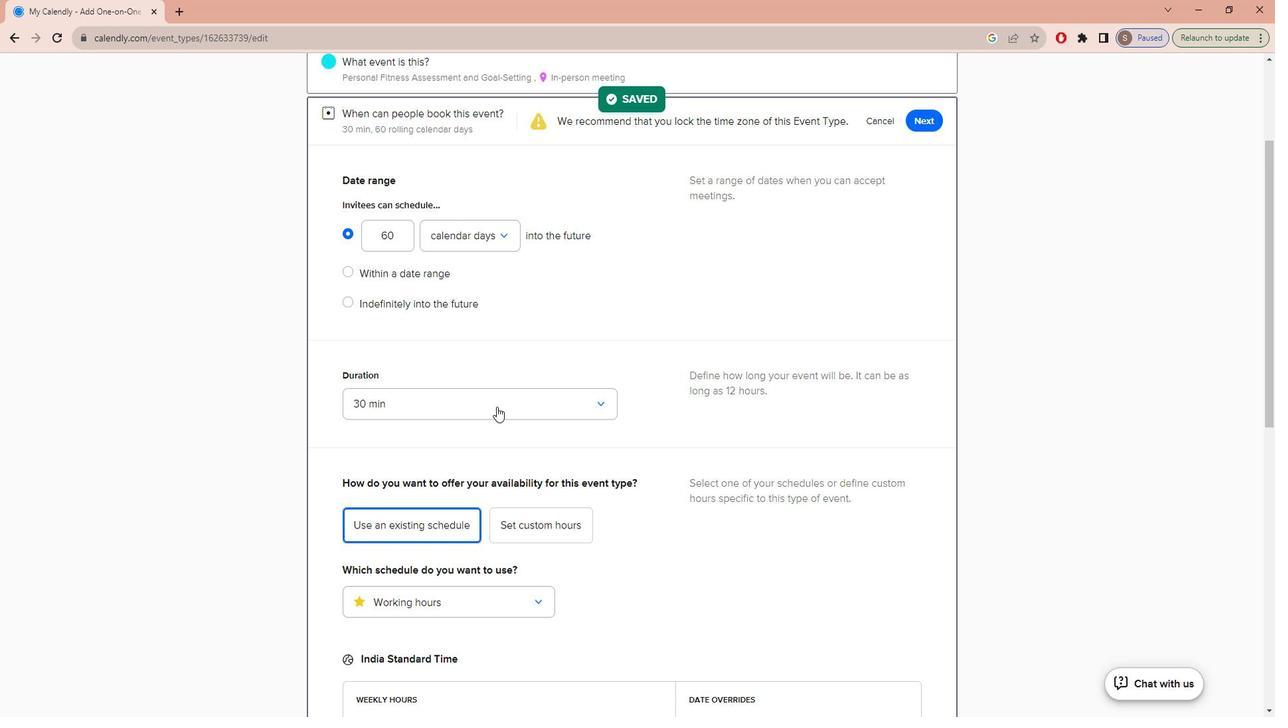 
Action: Mouse pressed left at (509, 404)
Screenshot: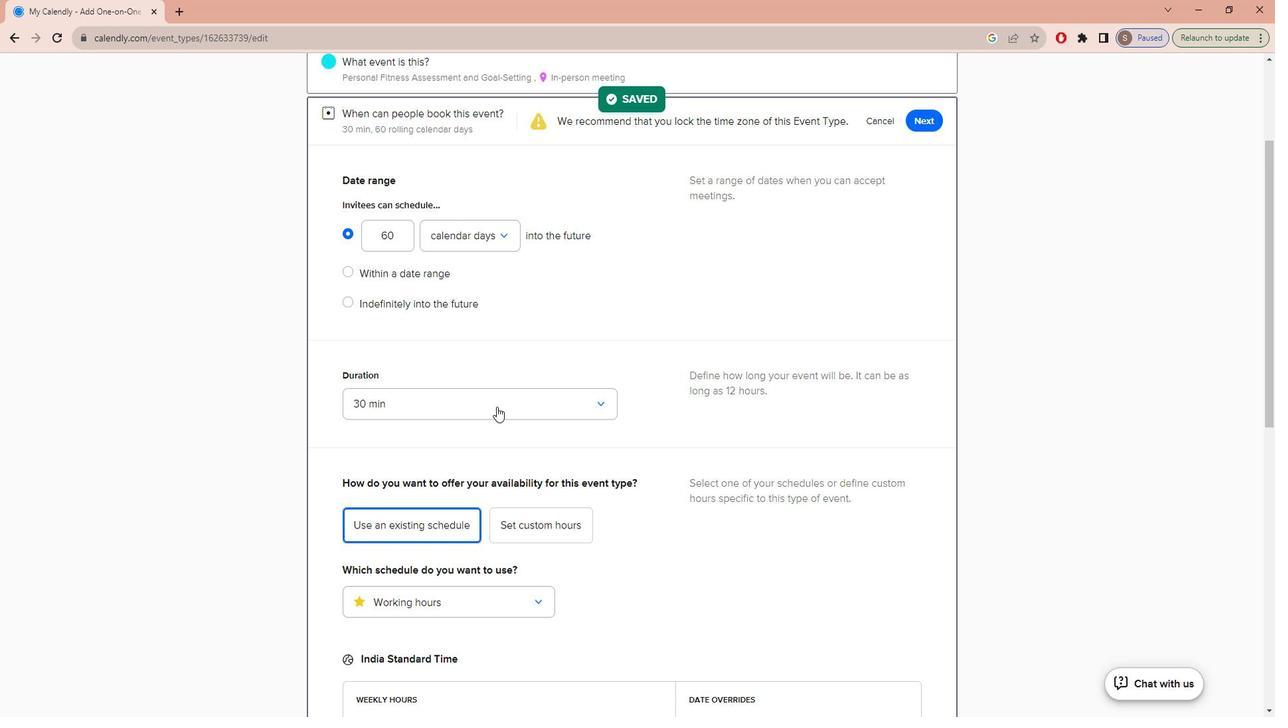 
Action: Mouse moved to (468, 528)
Screenshot: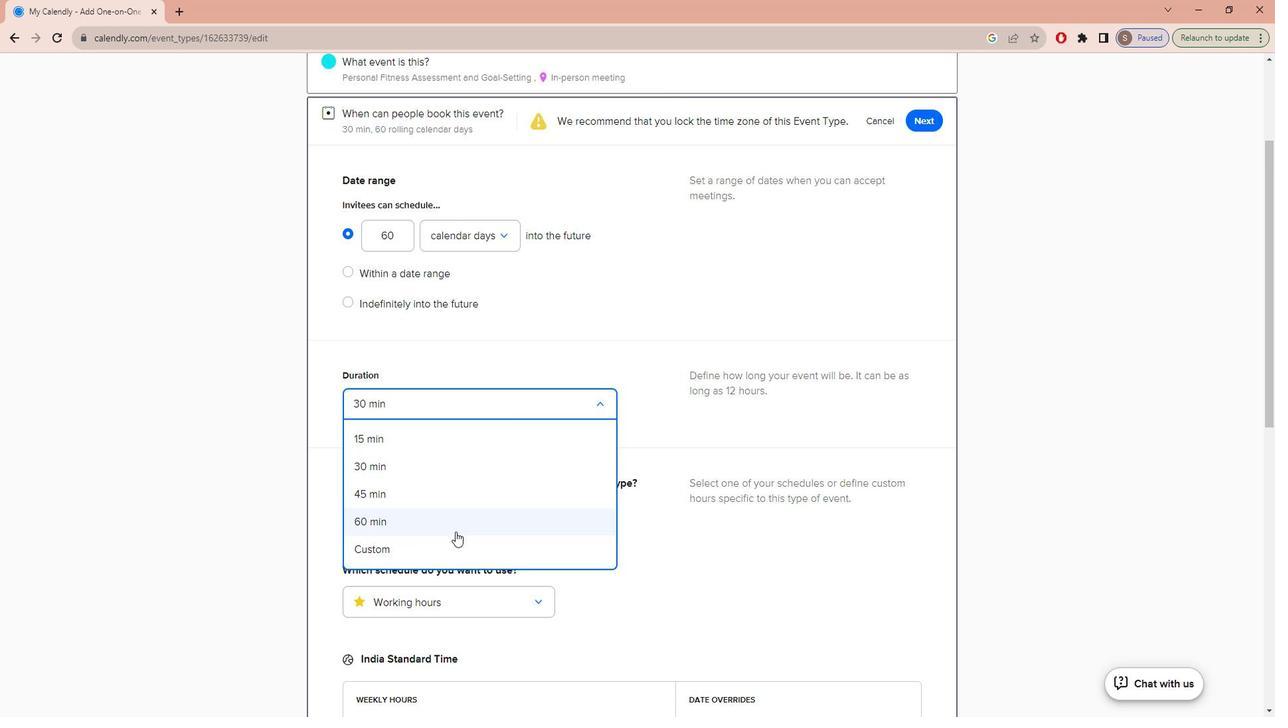
Action: Mouse pressed left at (468, 528)
Screenshot: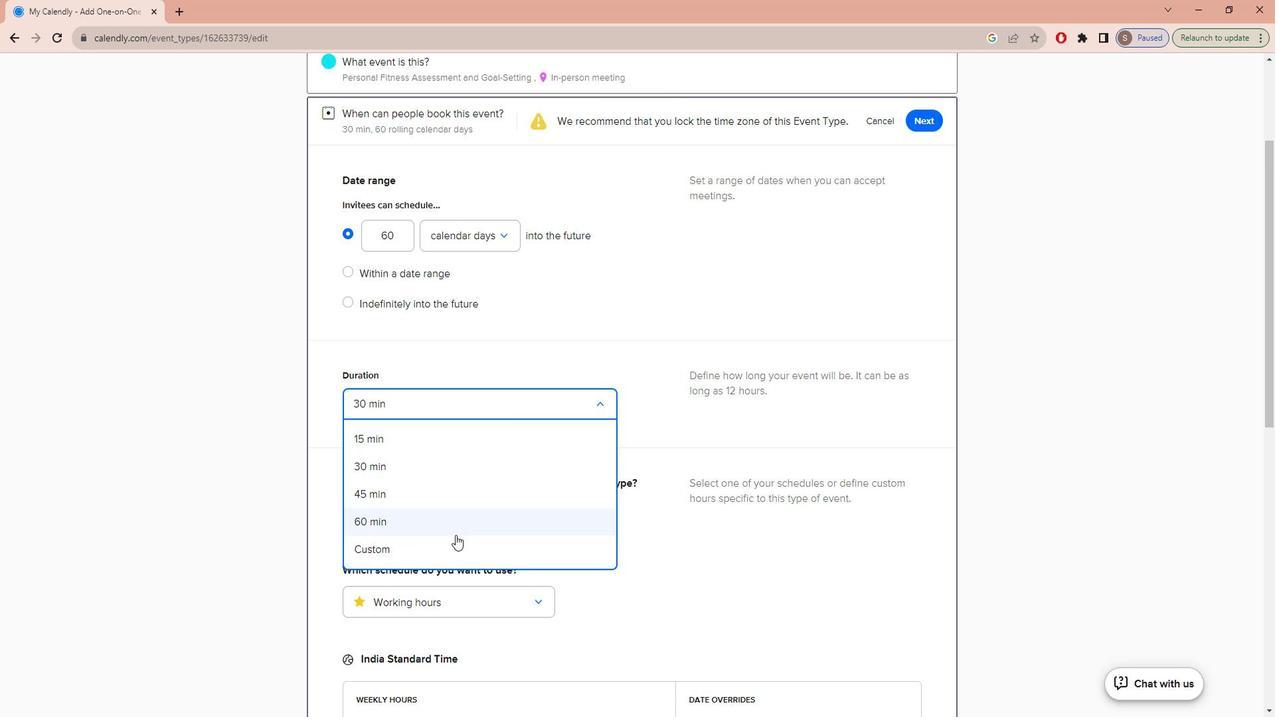 
Action: Mouse moved to (499, 393)
Screenshot: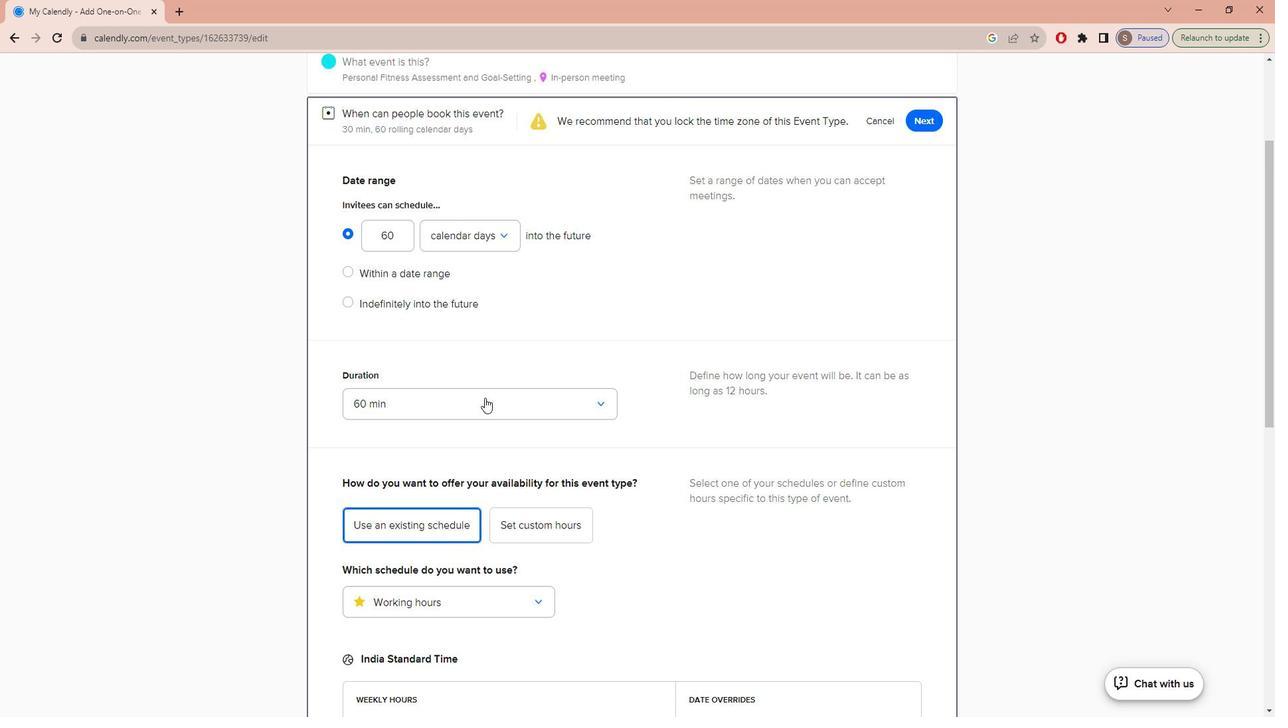 
Action: Mouse pressed left at (499, 393)
Screenshot: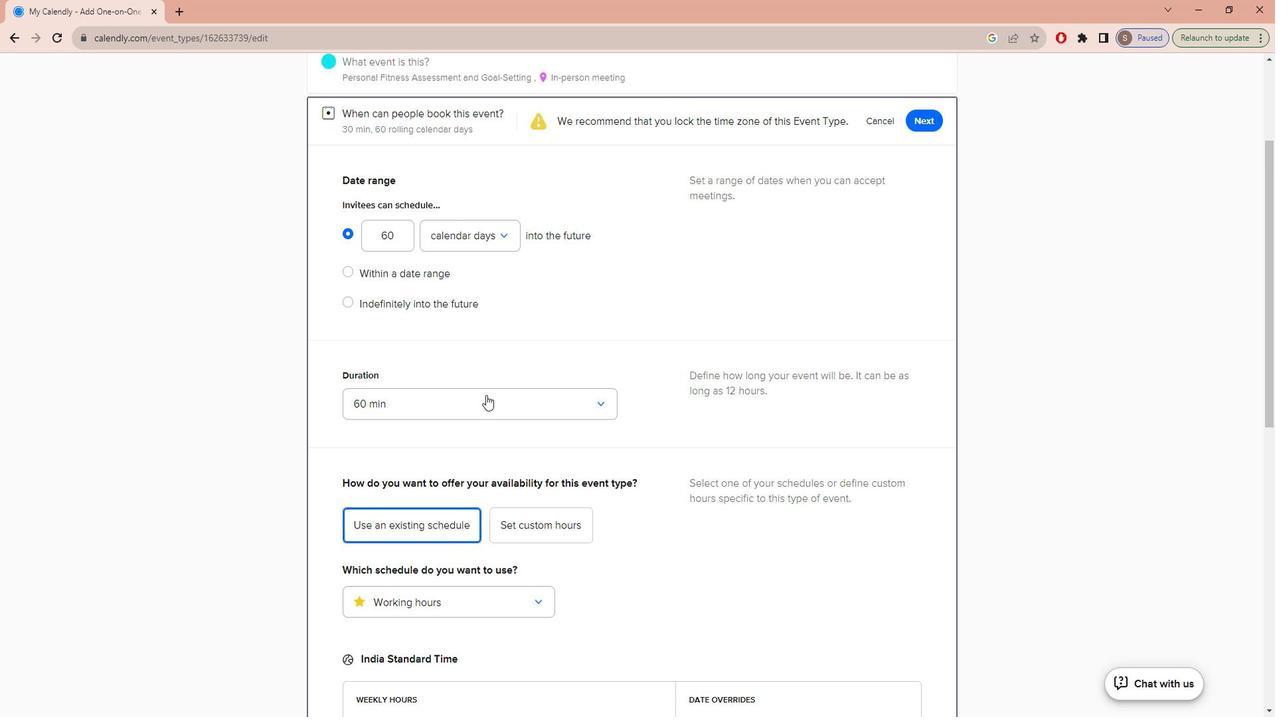 
Action: Mouse moved to (464, 535)
Screenshot: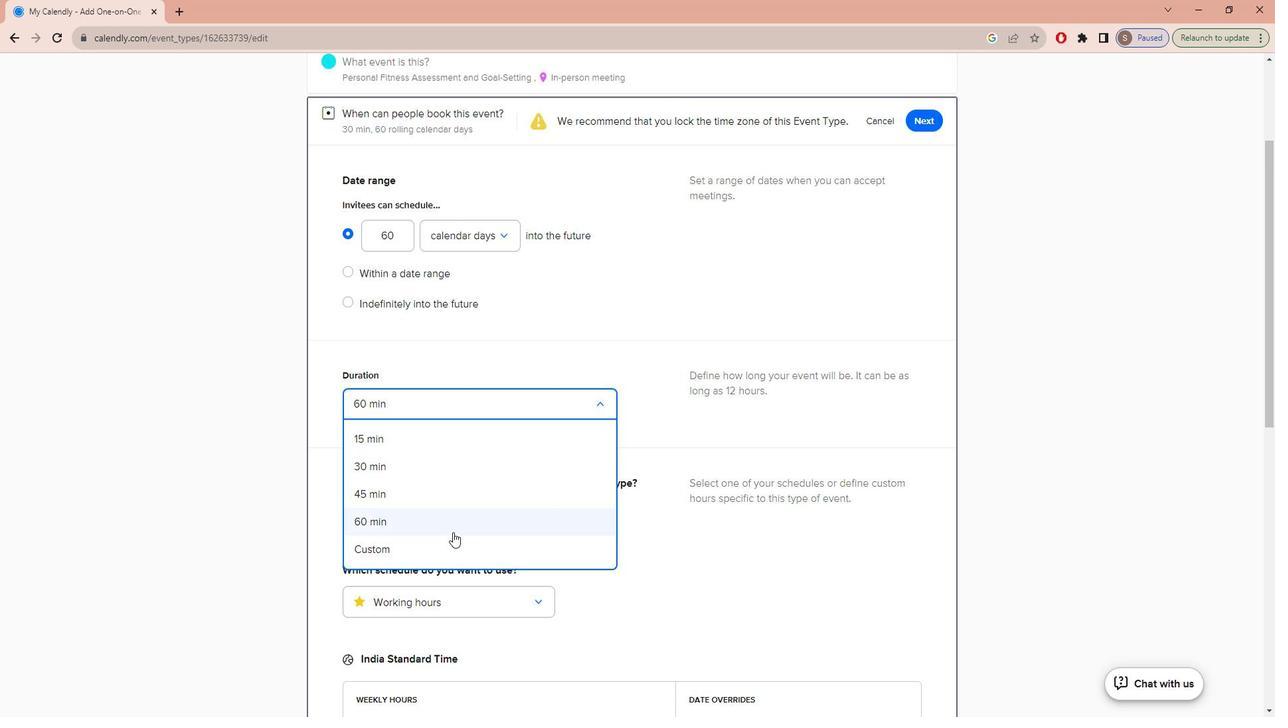 
Action: Mouse pressed left at (464, 535)
Screenshot: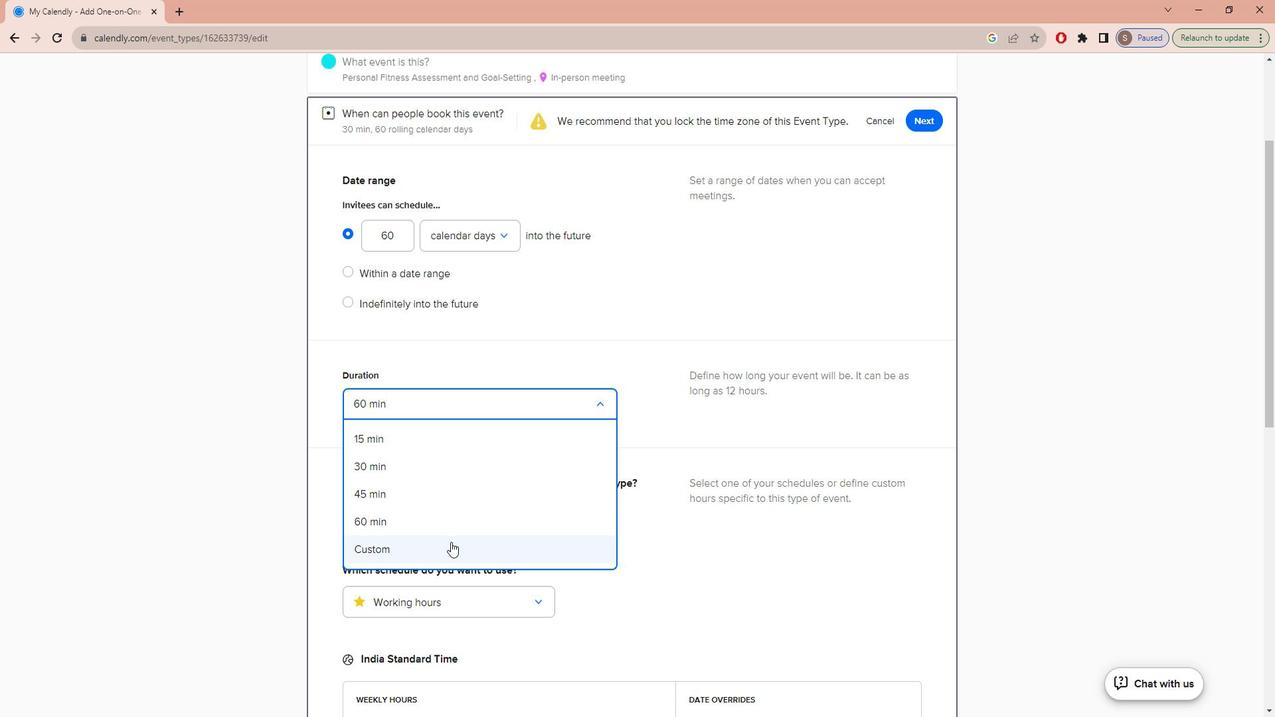 
Action: Mouse moved to (497, 413)
Screenshot: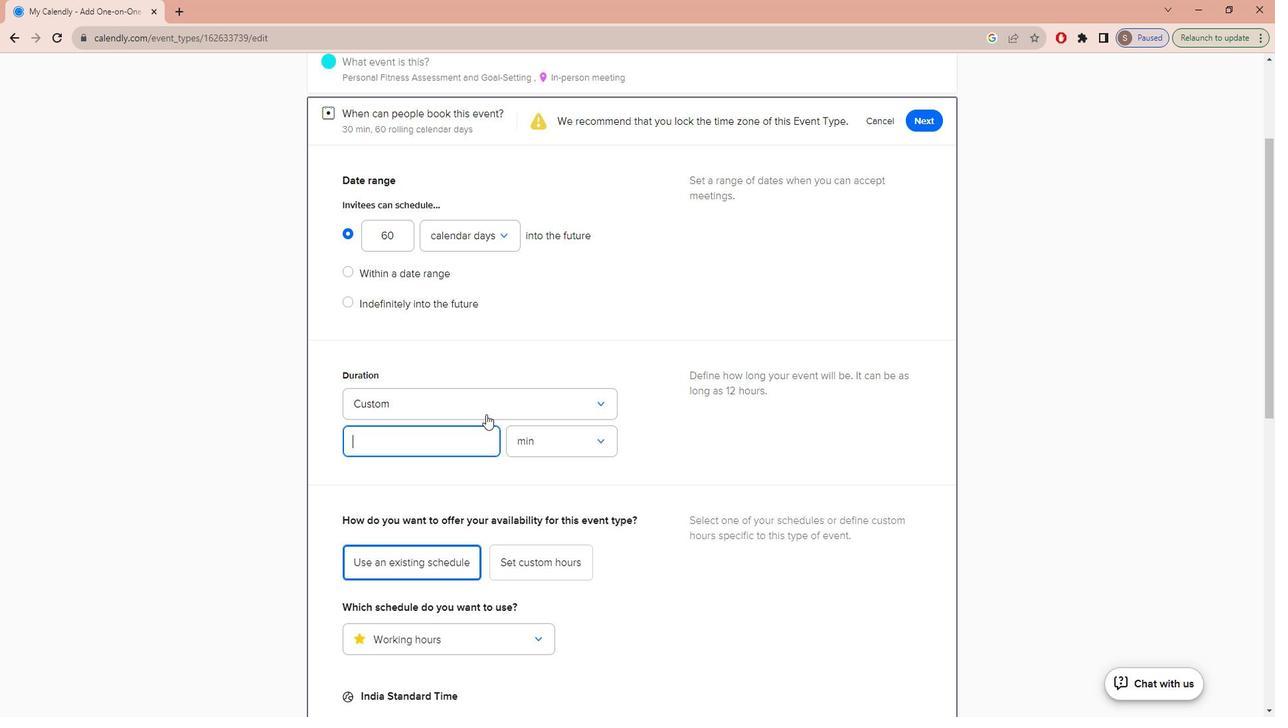 
Action: Key pressed 2
Screenshot: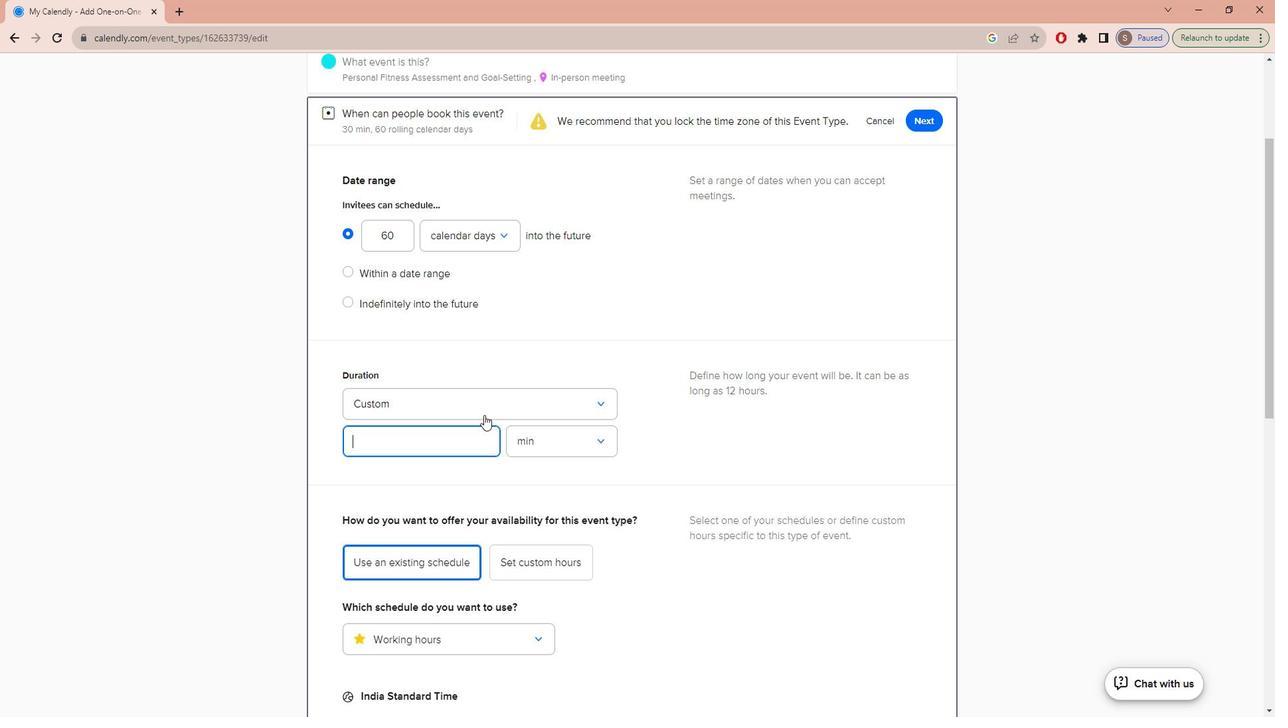 
Action: Mouse moved to (557, 436)
Screenshot: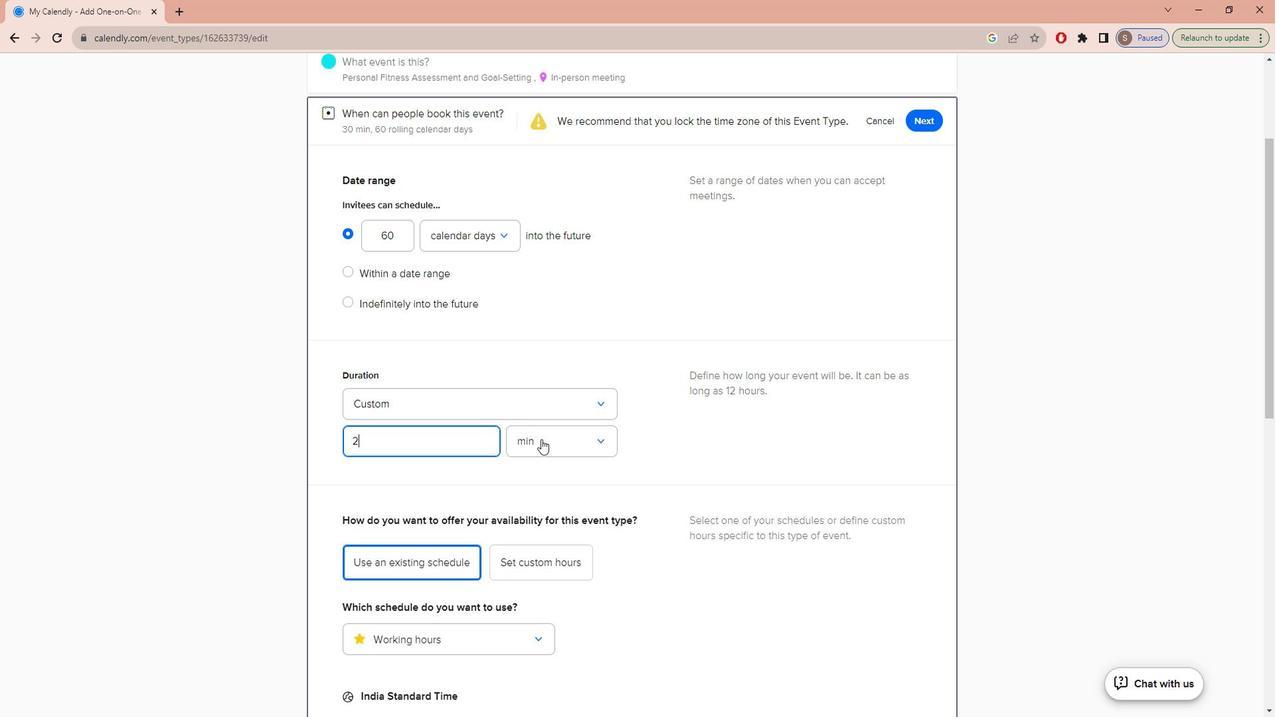 
Action: Mouse pressed left at (557, 436)
Screenshot: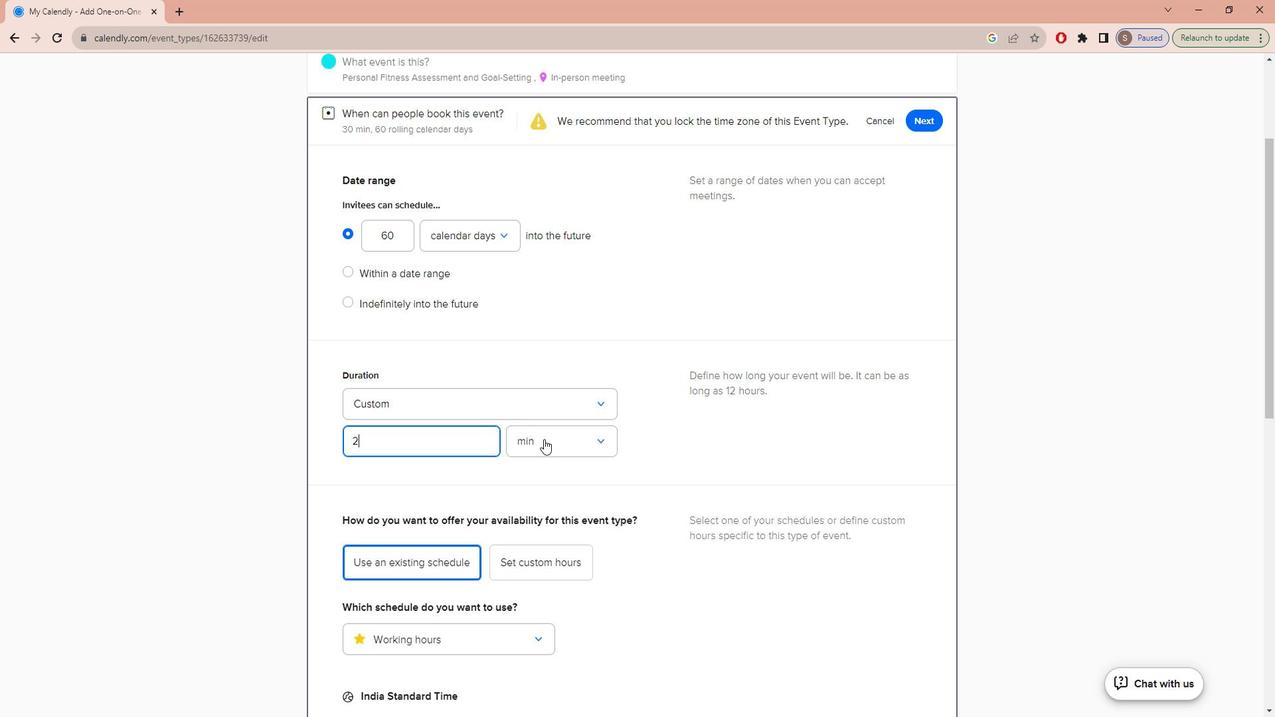 
Action: Mouse moved to (546, 496)
Screenshot: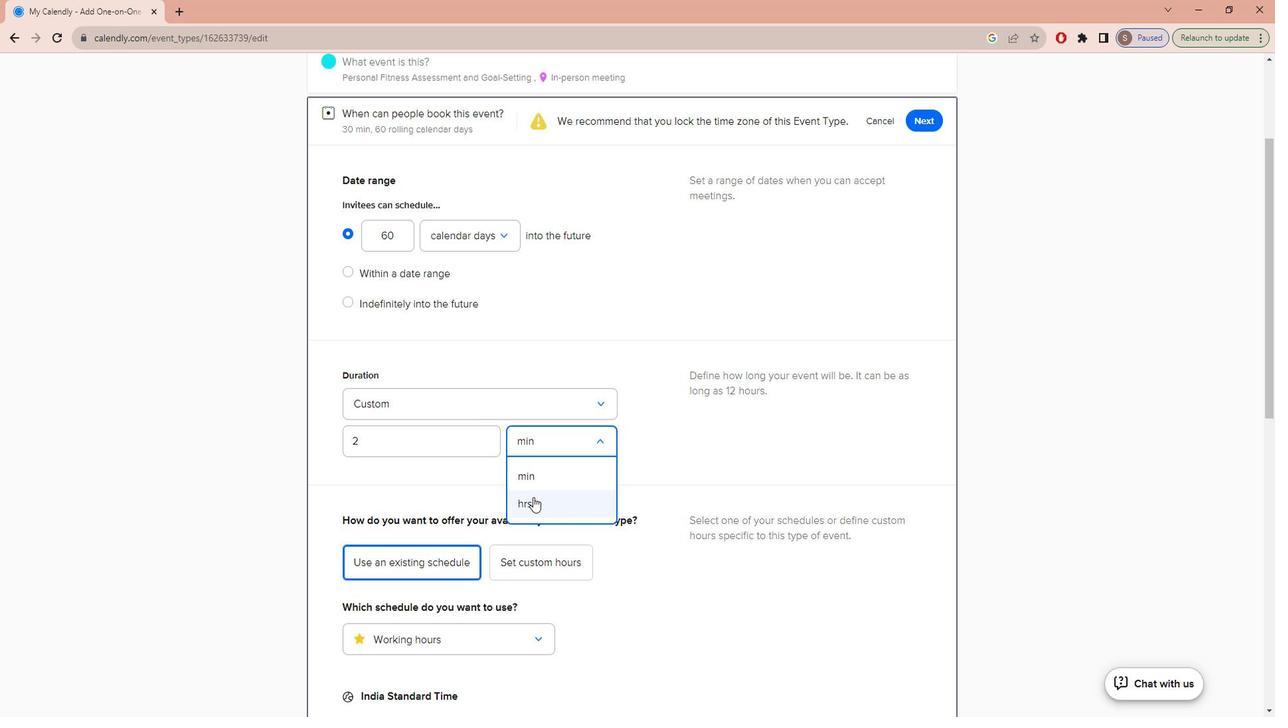
Action: Mouse pressed left at (546, 496)
Screenshot: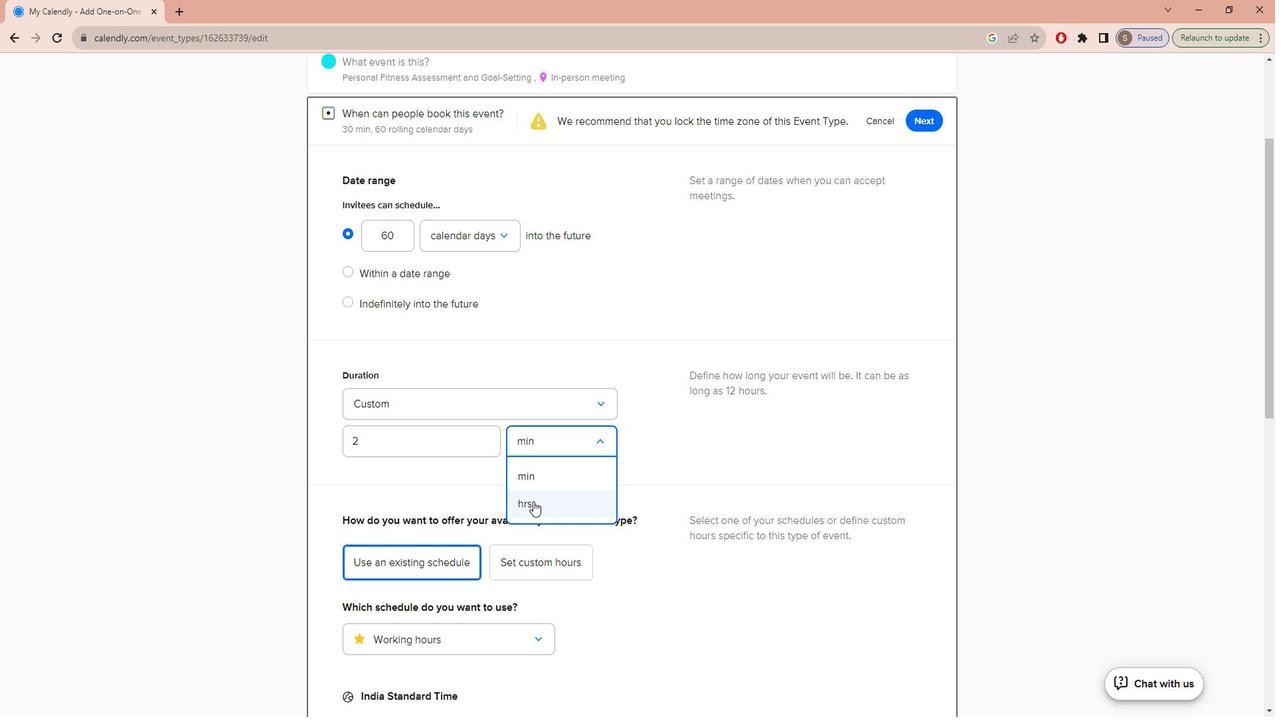 
Action: Mouse moved to (760, 371)
Screenshot: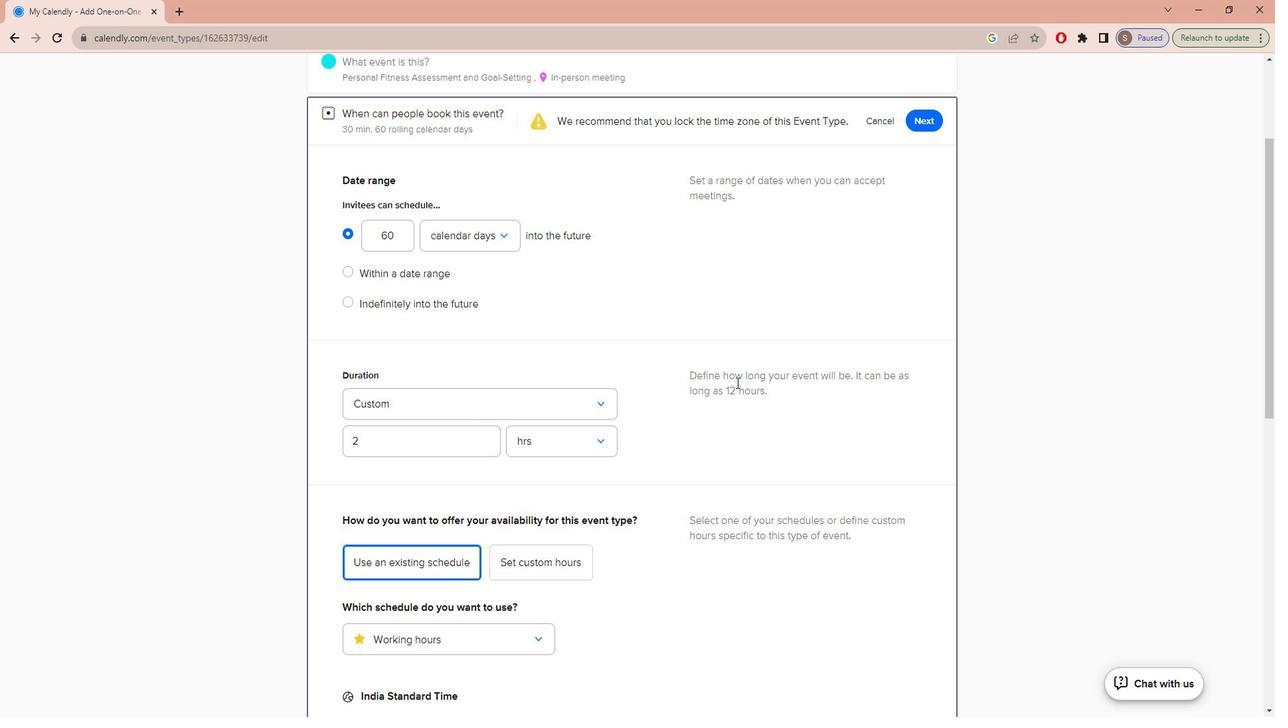 
Action: Mouse scrolled (760, 371) with delta (0, 0)
Screenshot: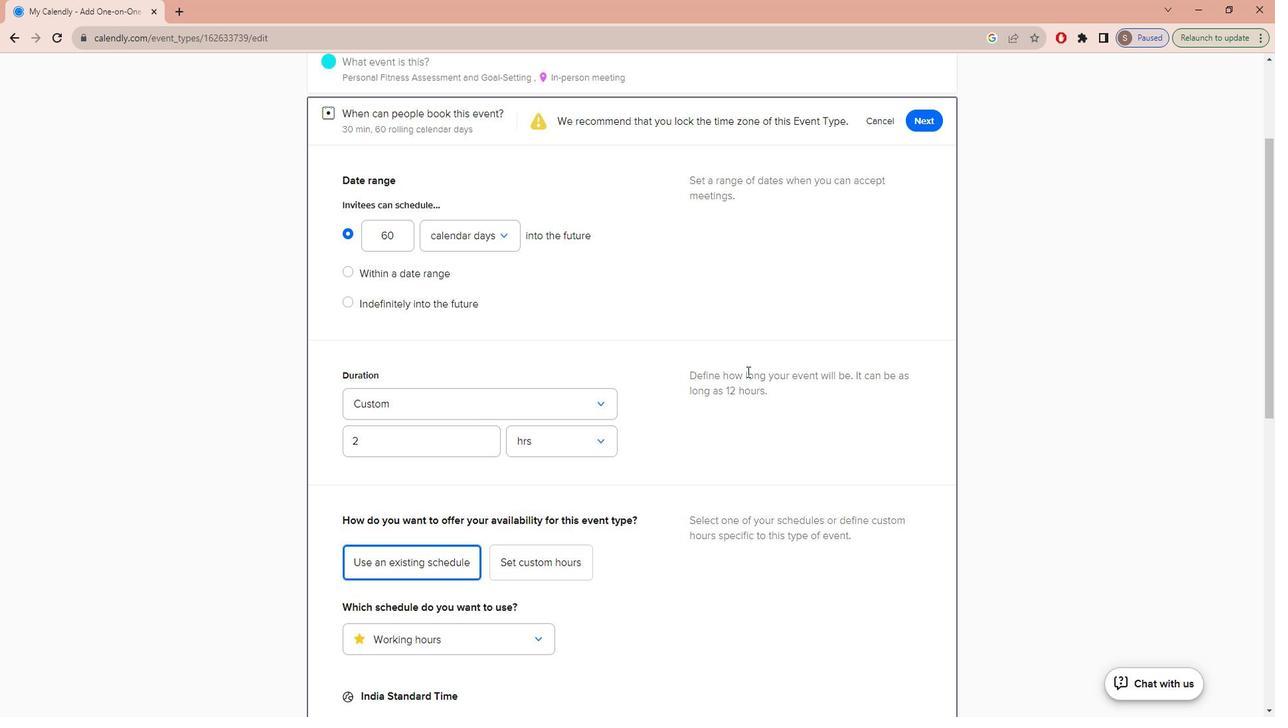 
Action: Mouse scrolled (760, 371) with delta (0, 0)
Screenshot: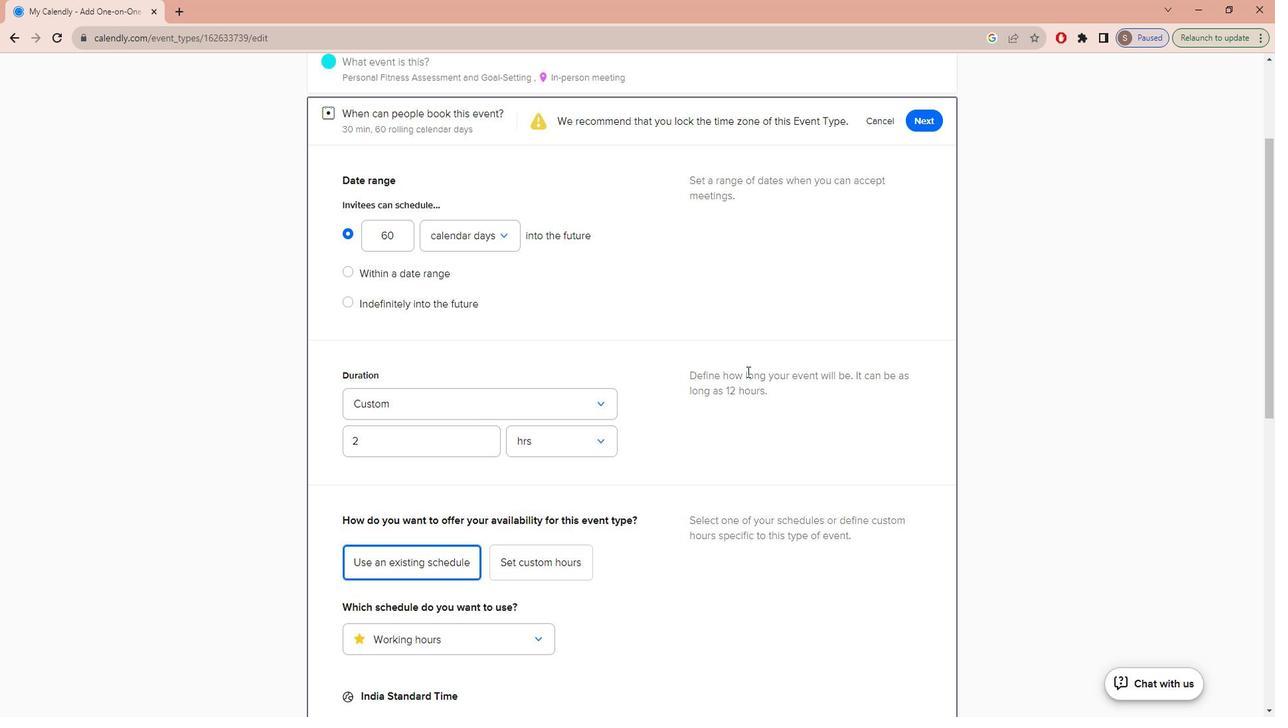
Action: Mouse scrolled (760, 371) with delta (0, 0)
Screenshot: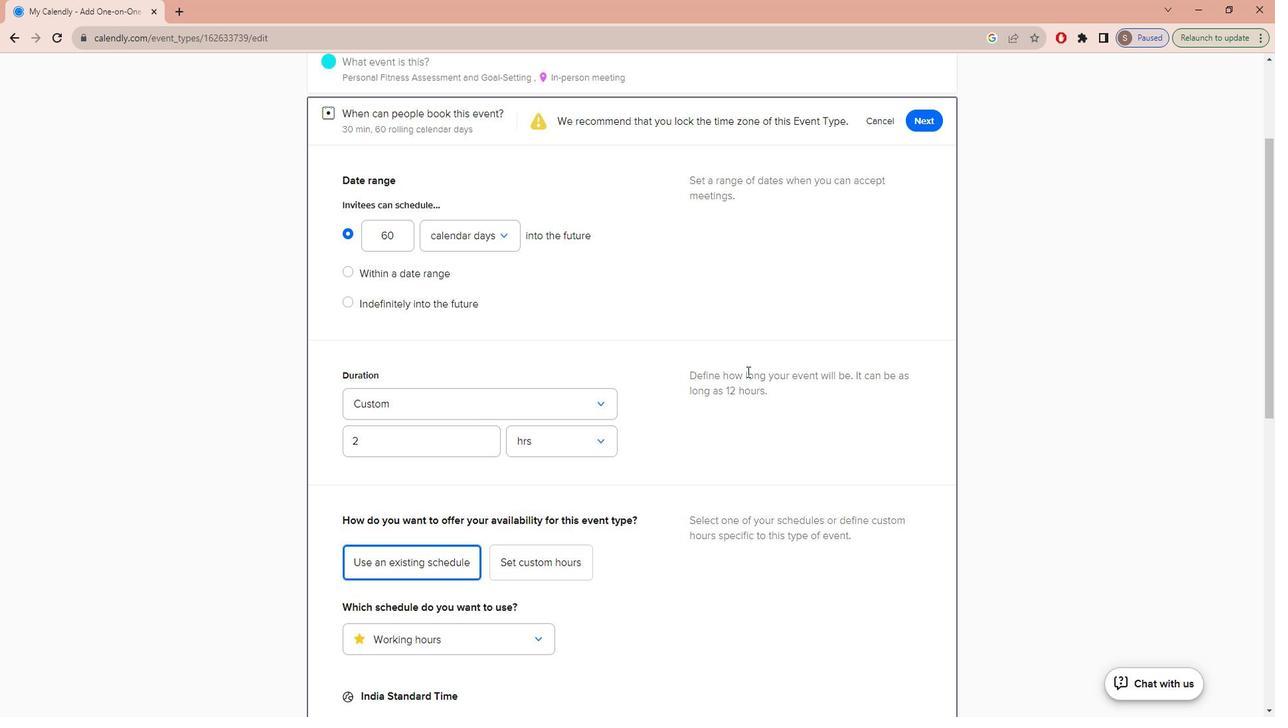 
Action: Mouse moved to (931, 296)
Screenshot: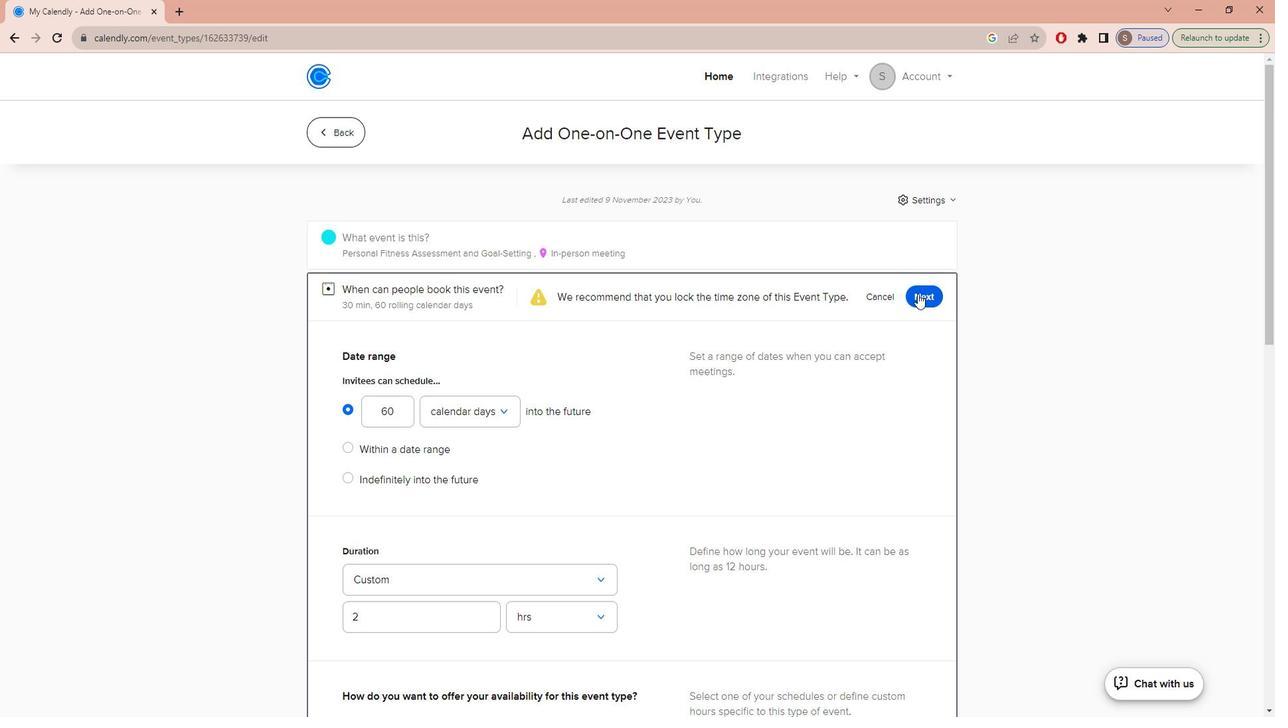 
Action: Mouse pressed left at (931, 296)
Screenshot: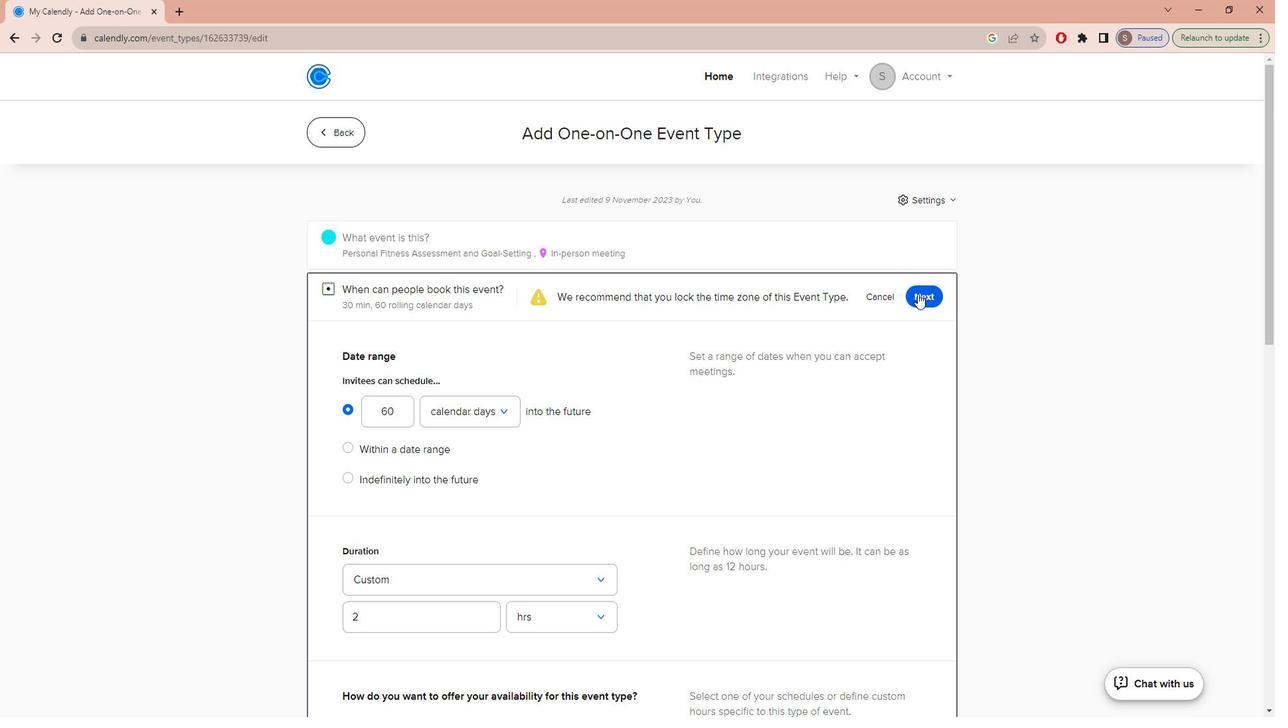 
